 Task: Look for space in Kharmanli, Bulgaria from 2nd June, 2023 to 6th June, 2023 for 1 adult in price range Rs.10000 to Rs.13000. Place can be private room with 1  bedroom having 1 bed and 1 bathroom. Property type can be house, flat, guest house, hotel. Booking option can be shelf check-in. Required host language is English.
Action: Mouse moved to (695, 97)
Screenshot: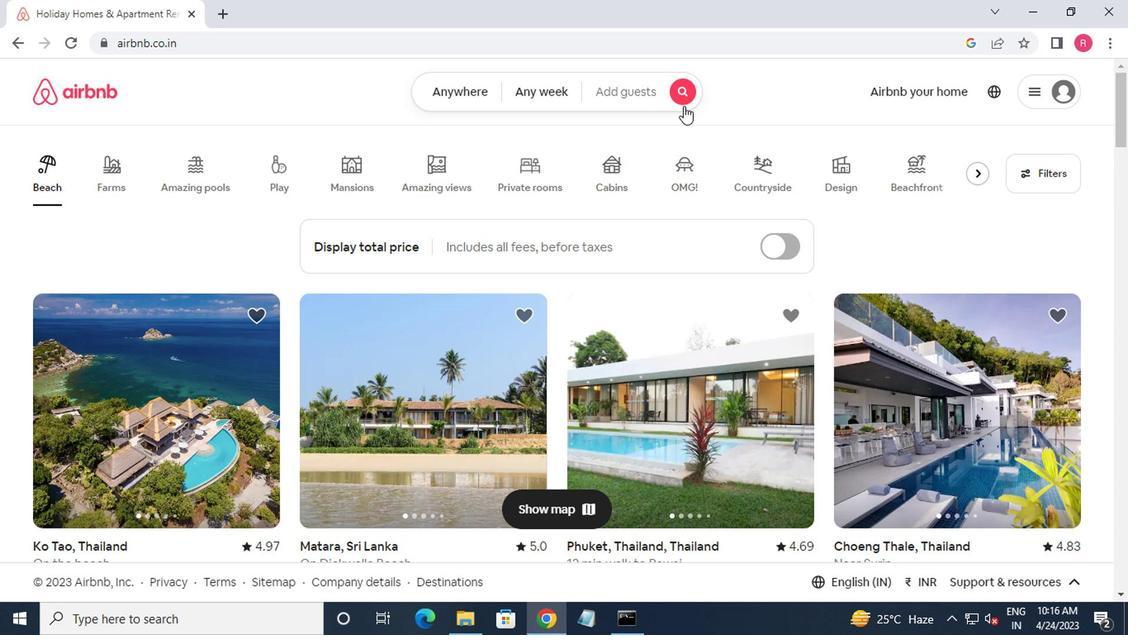 
Action: Mouse pressed left at (695, 97)
Screenshot: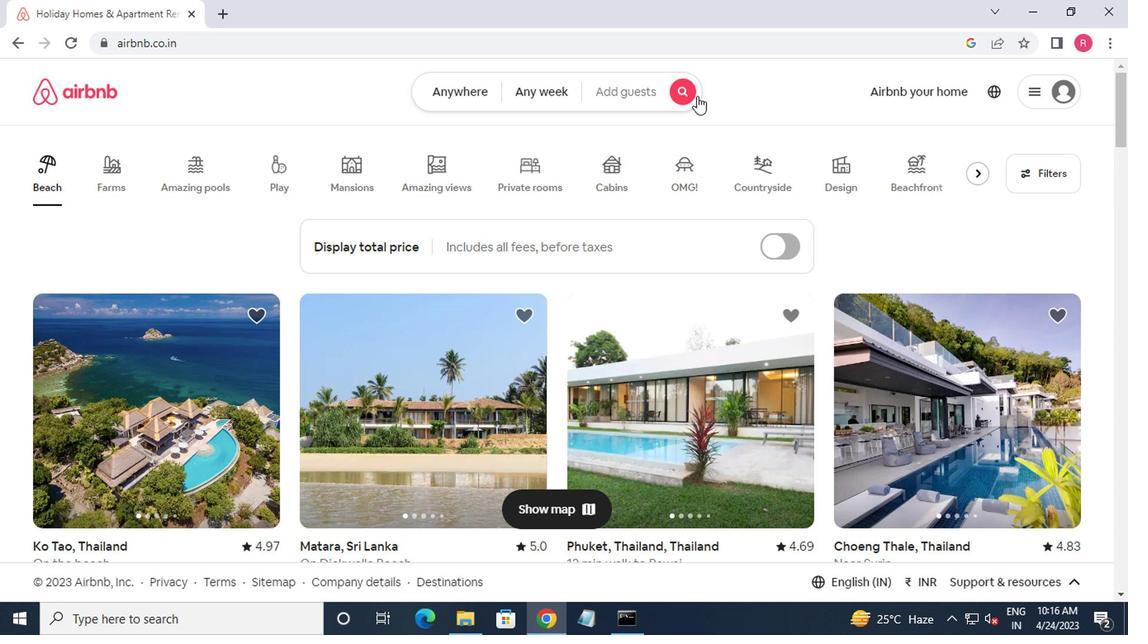 
Action: Mouse moved to (336, 172)
Screenshot: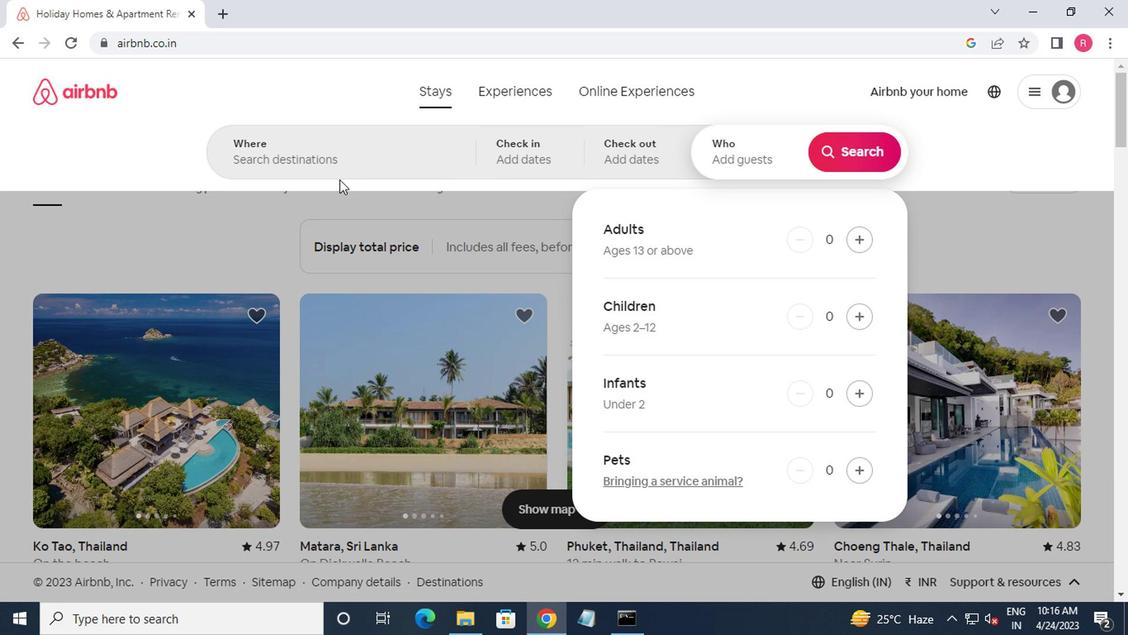 
Action: Mouse pressed left at (336, 172)
Screenshot: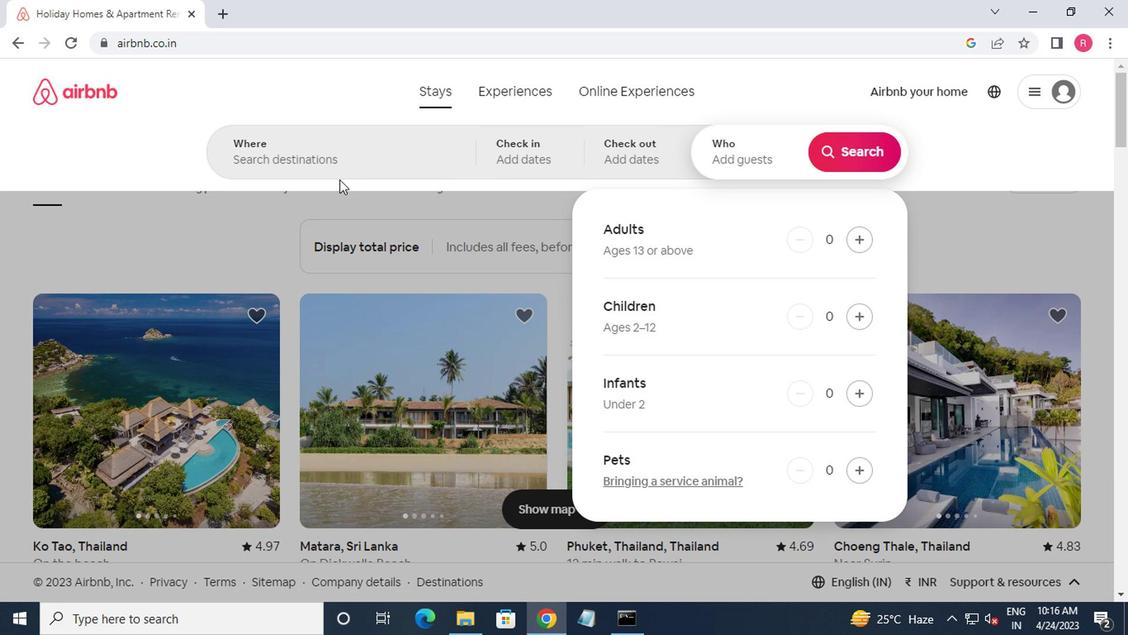 
Action: Mouse moved to (333, 174)
Screenshot: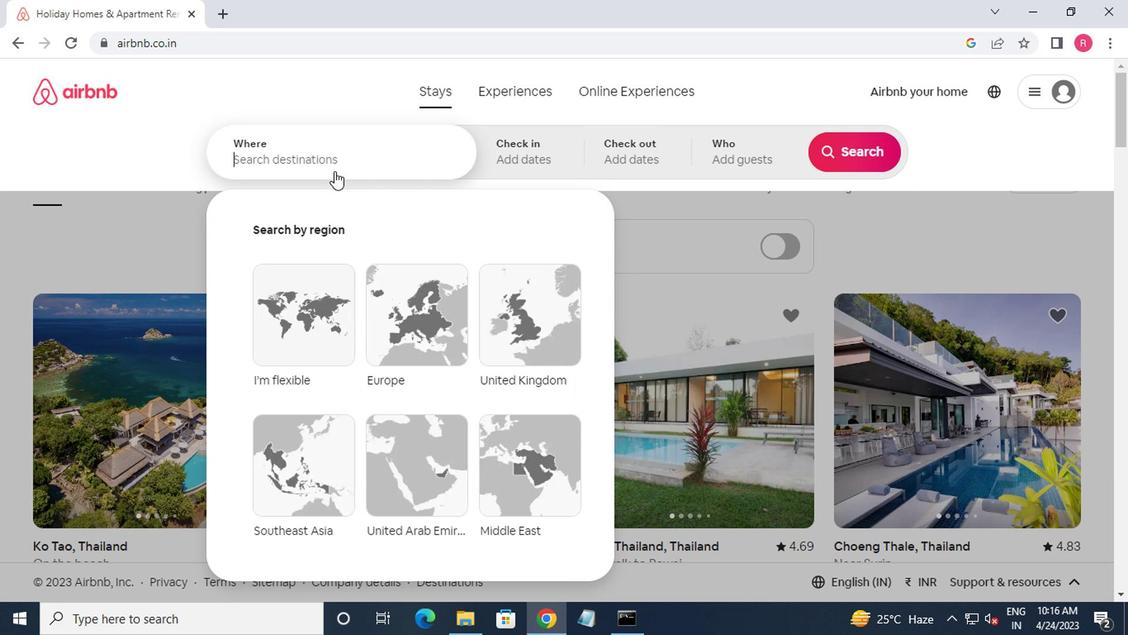 
Action: Key pressed kharmanli
Screenshot: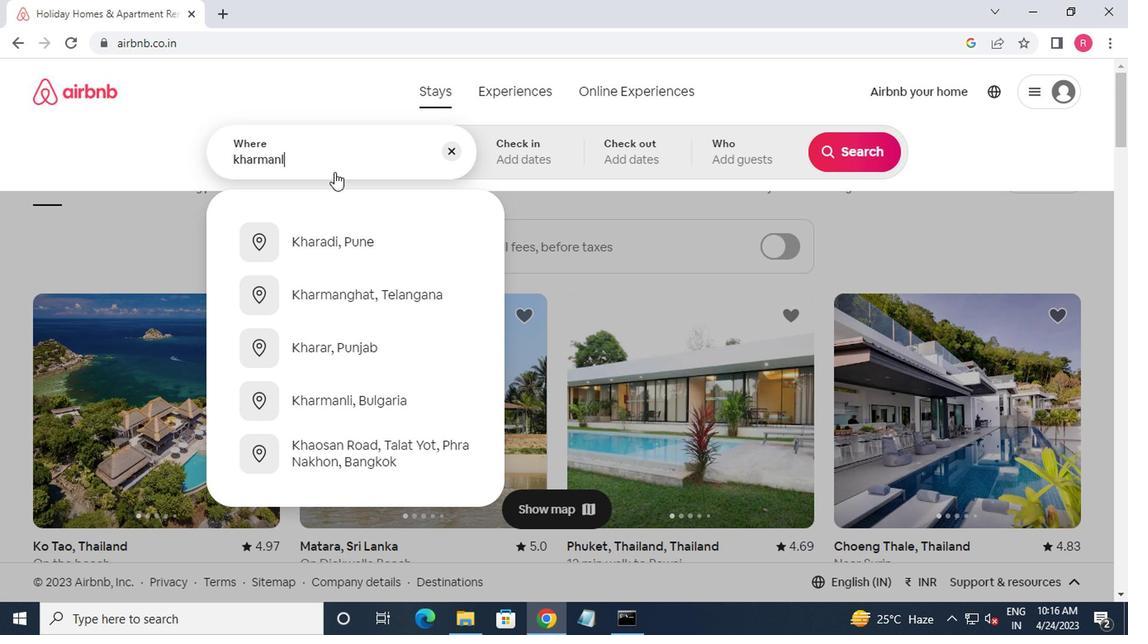 
Action: Mouse moved to (295, 308)
Screenshot: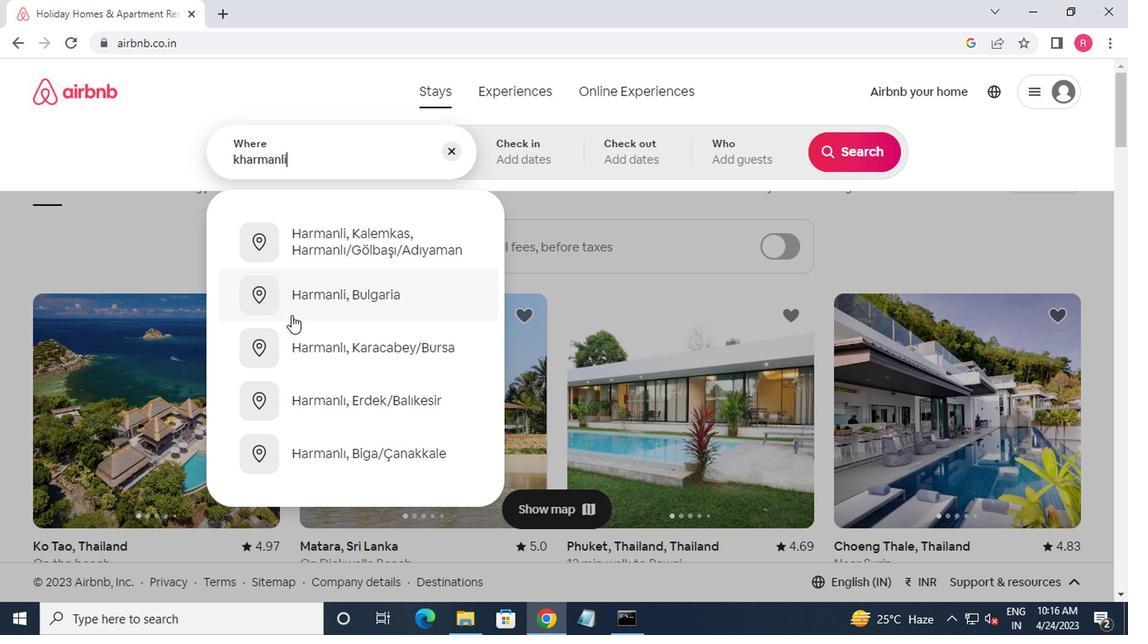 
Action: Mouse pressed left at (295, 308)
Screenshot: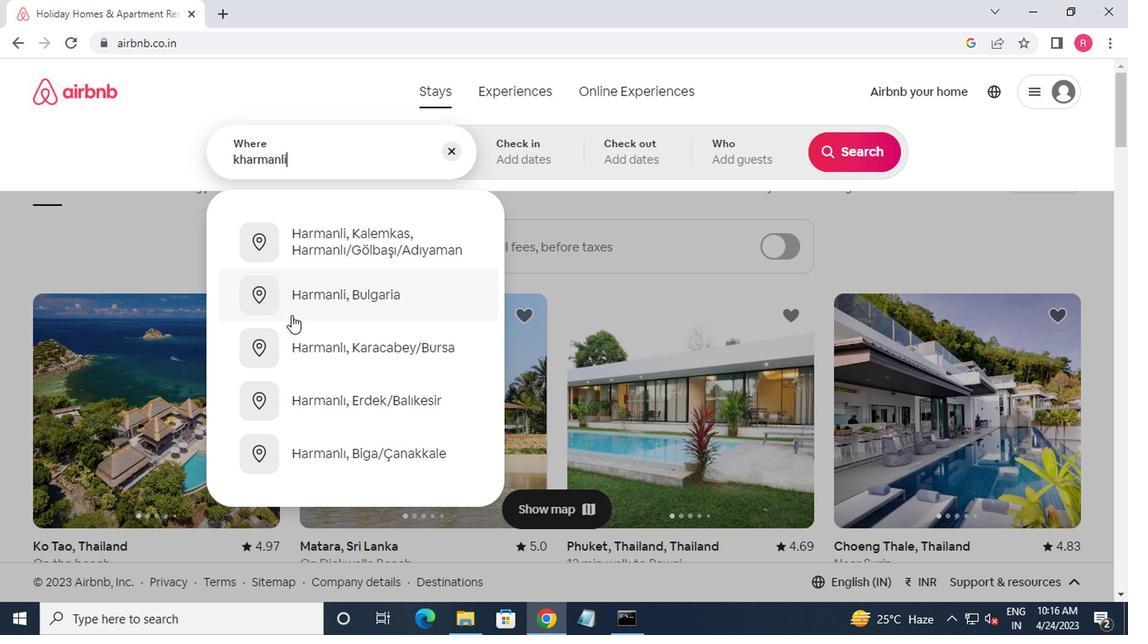 
Action: Mouse moved to (836, 281)
Screenshot: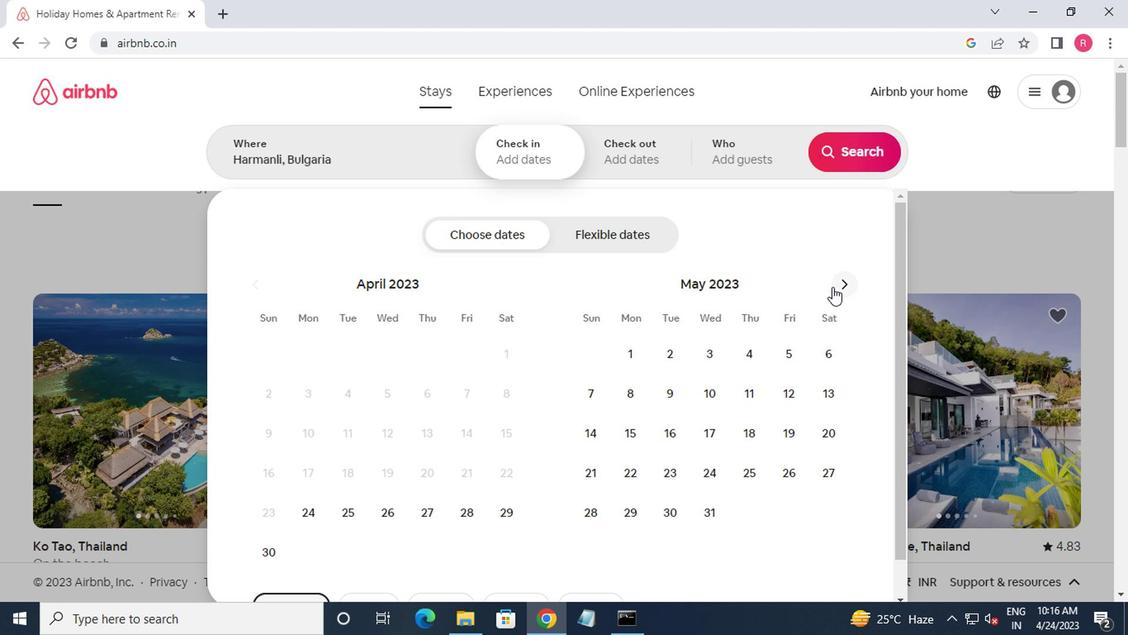 
Action: Mouse pressed left at (836, 281)
Screenshot: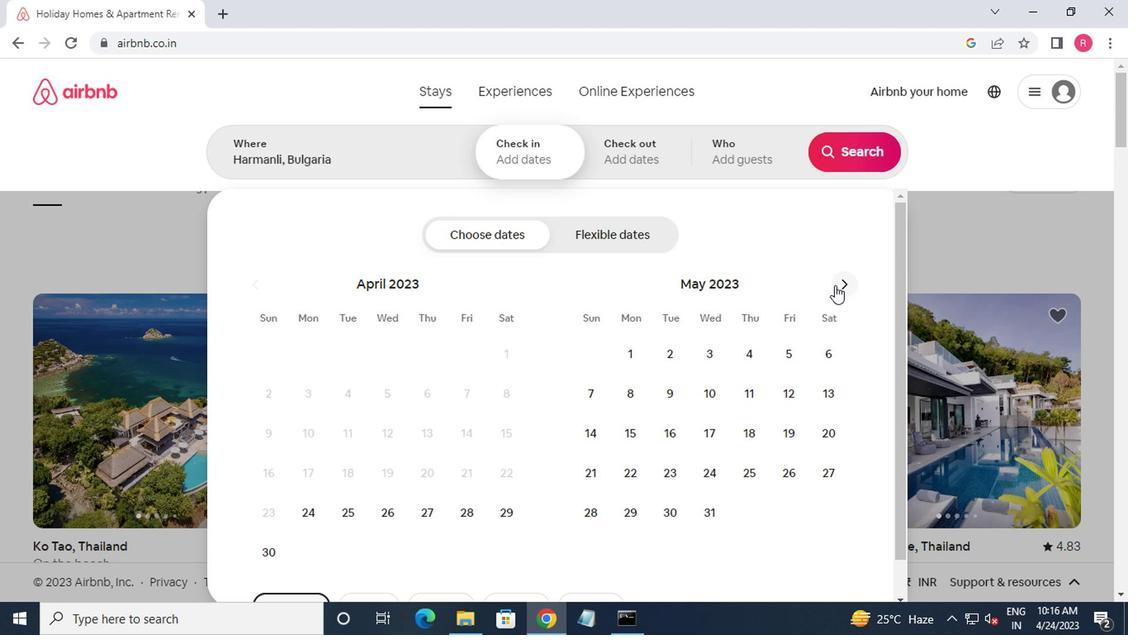 
Action: Mouse moved to (796, 345)
Screenshot: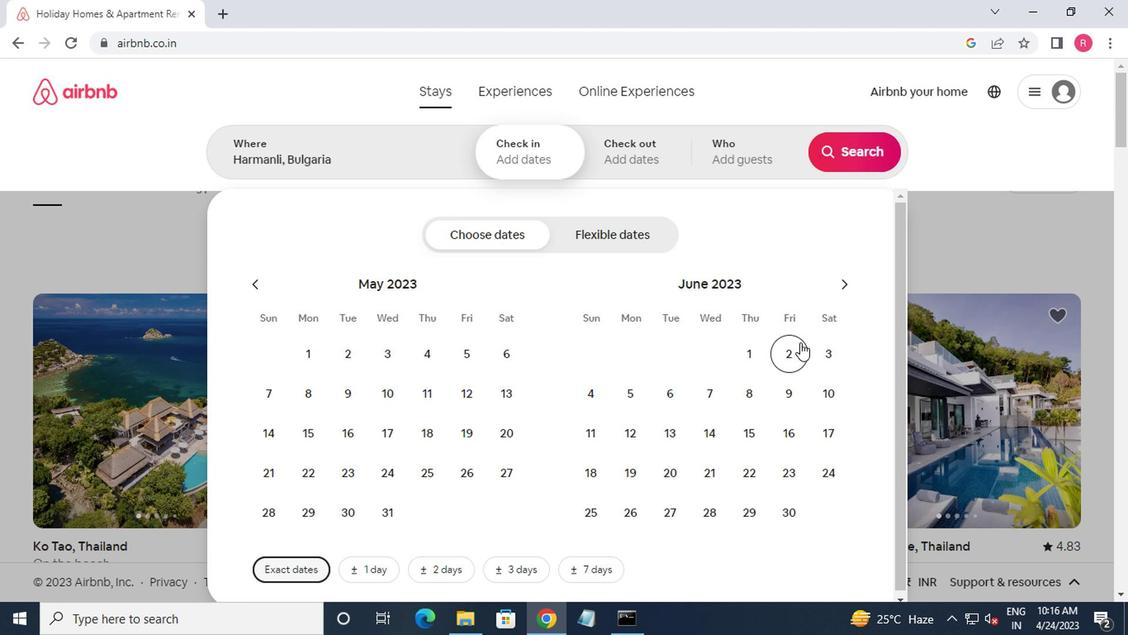 
Action: Mouse pressed left at (796, 345)
Screenshot: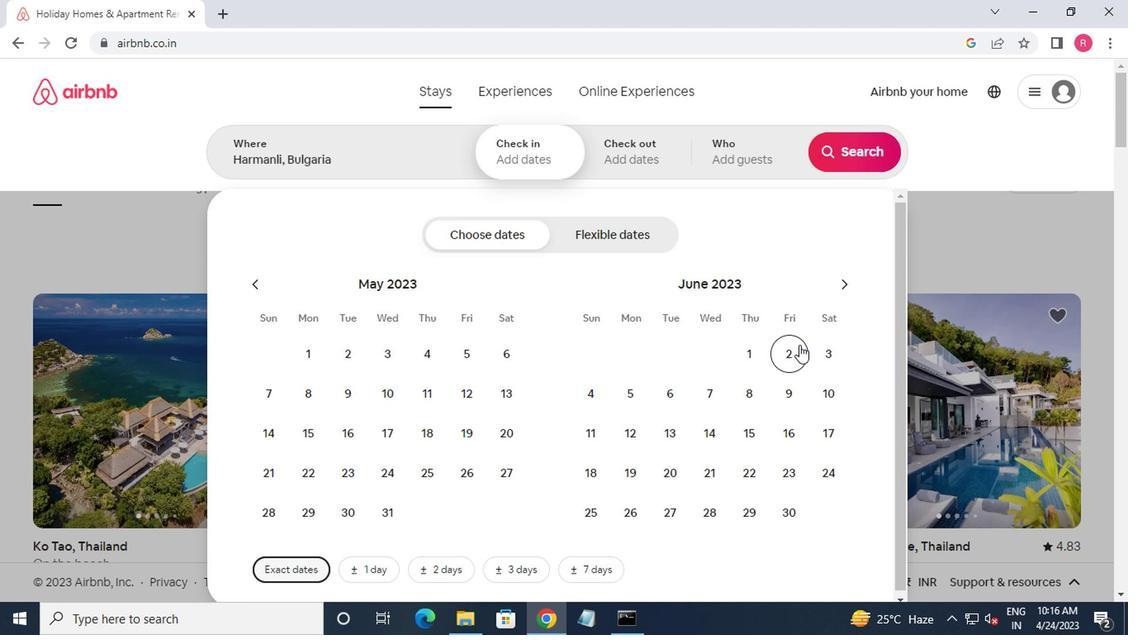 
Action: Mouse moved to (682, 395)
Screenshot: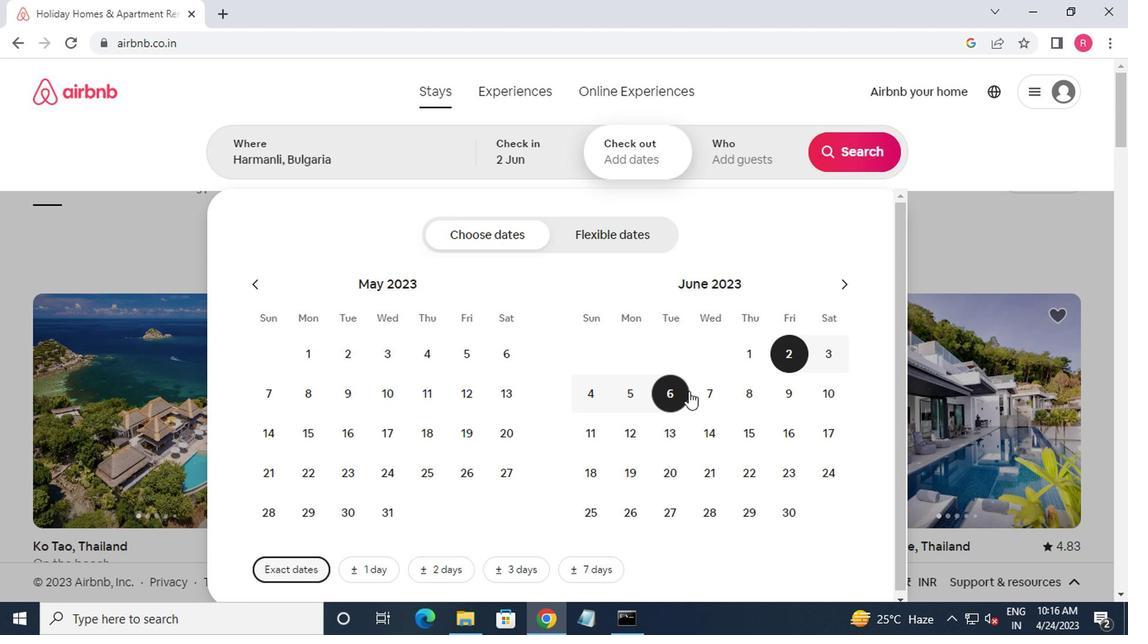 
Action: Mouse pressed left at (682, 395)
Screenshot: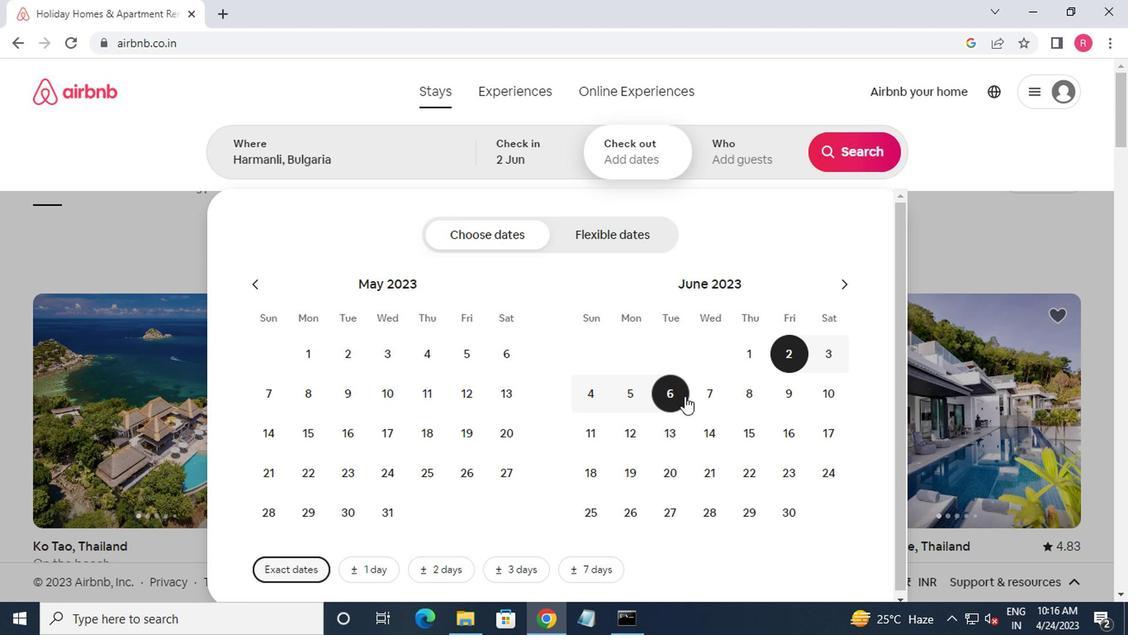
Action: Mouse moved to (709, 153)
Screenshot: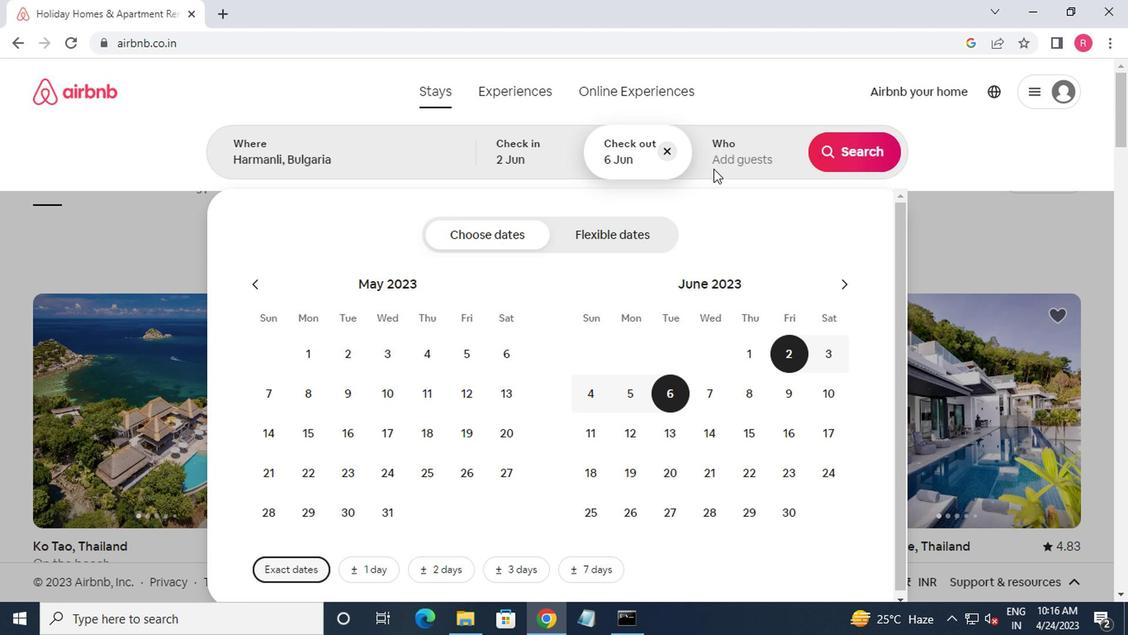 
Action: Mouse pressed left at (709, 153)
Screenshot: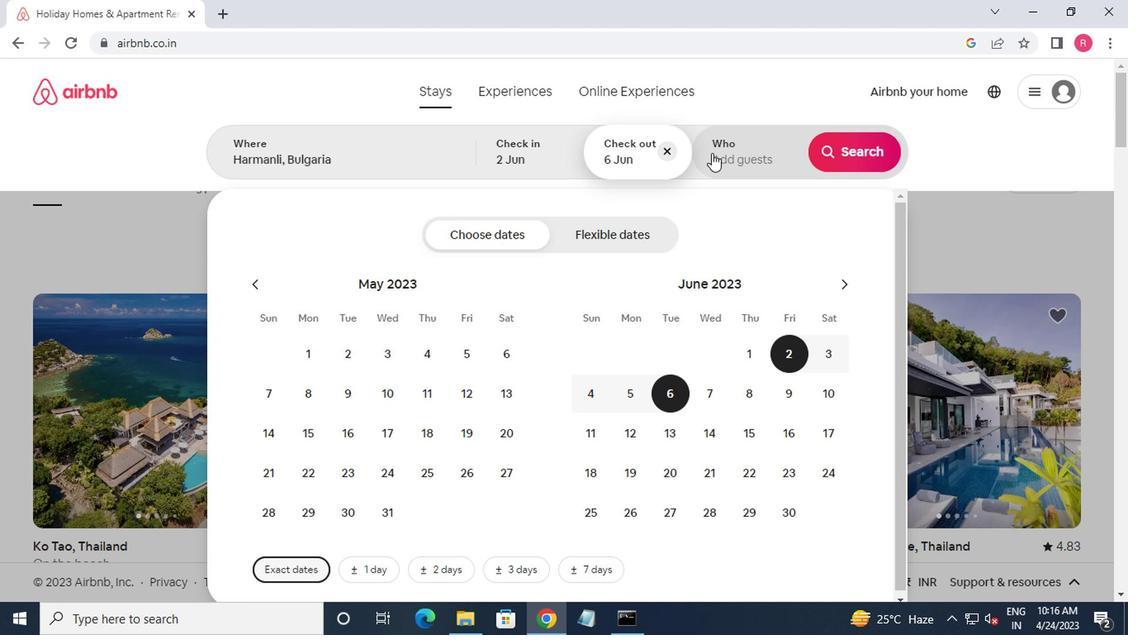 
Action: Mouse moved to (854, 249)
Screenshot: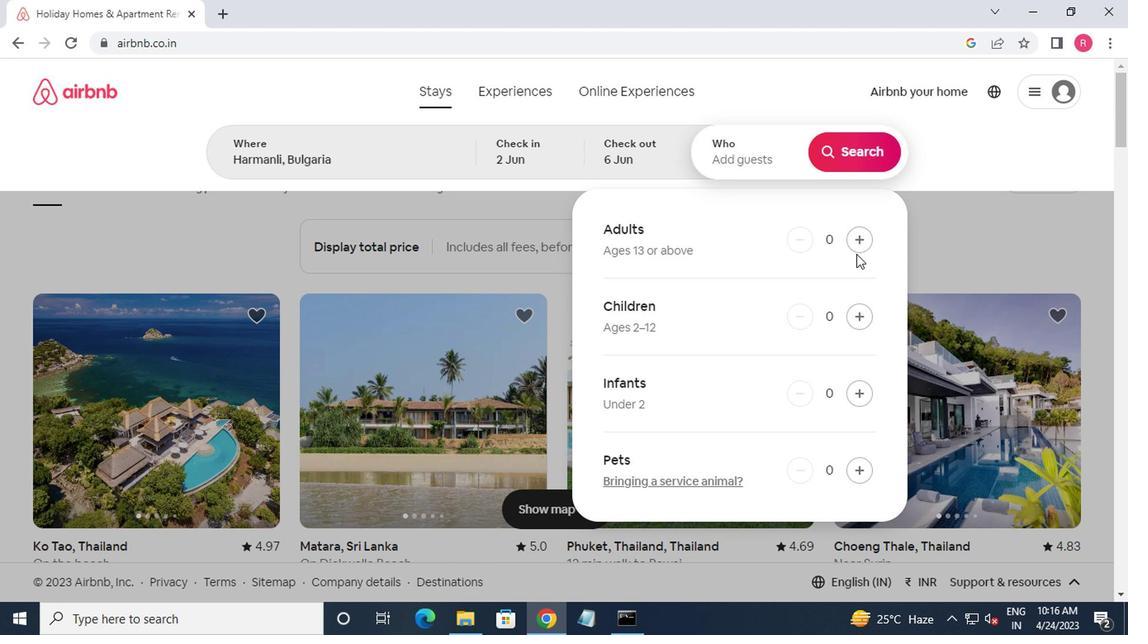 
Action: Mouse pressed left at (854, 249)
Screenshot: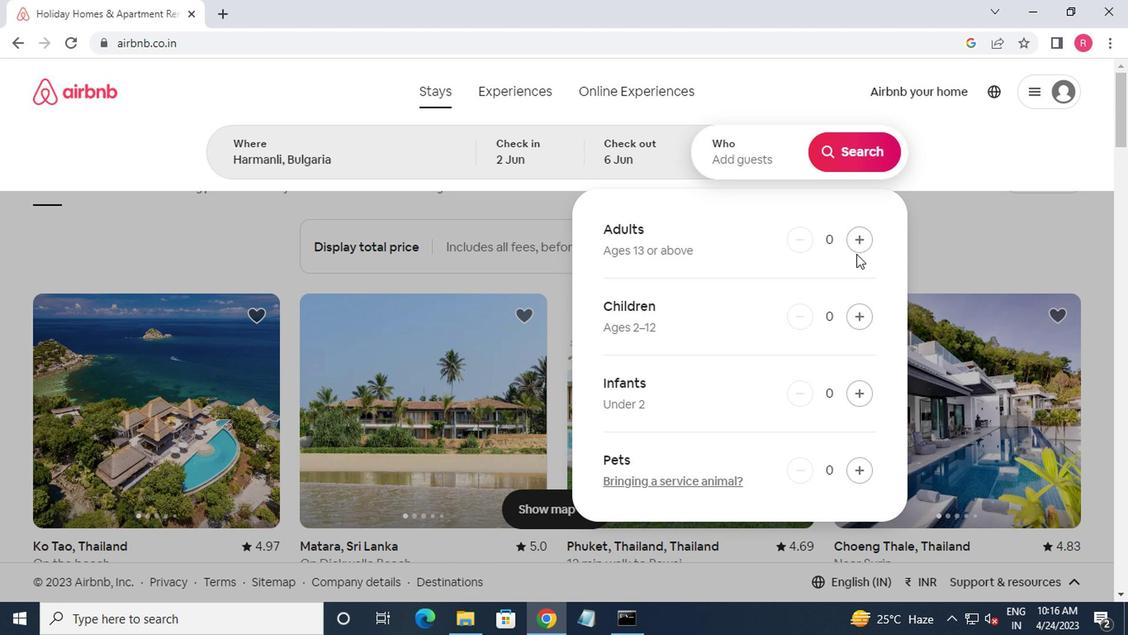 
Action: Mouse moved to (837, 163)
Screenshot: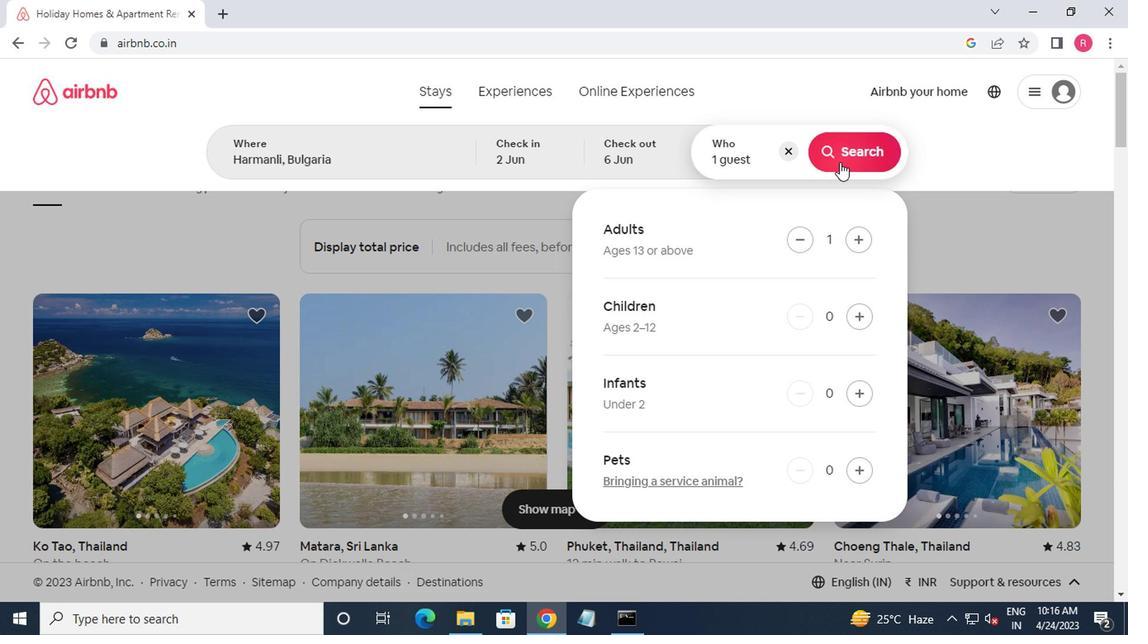 
Action: Mouse pressed left at (837, 163)
Screenshot: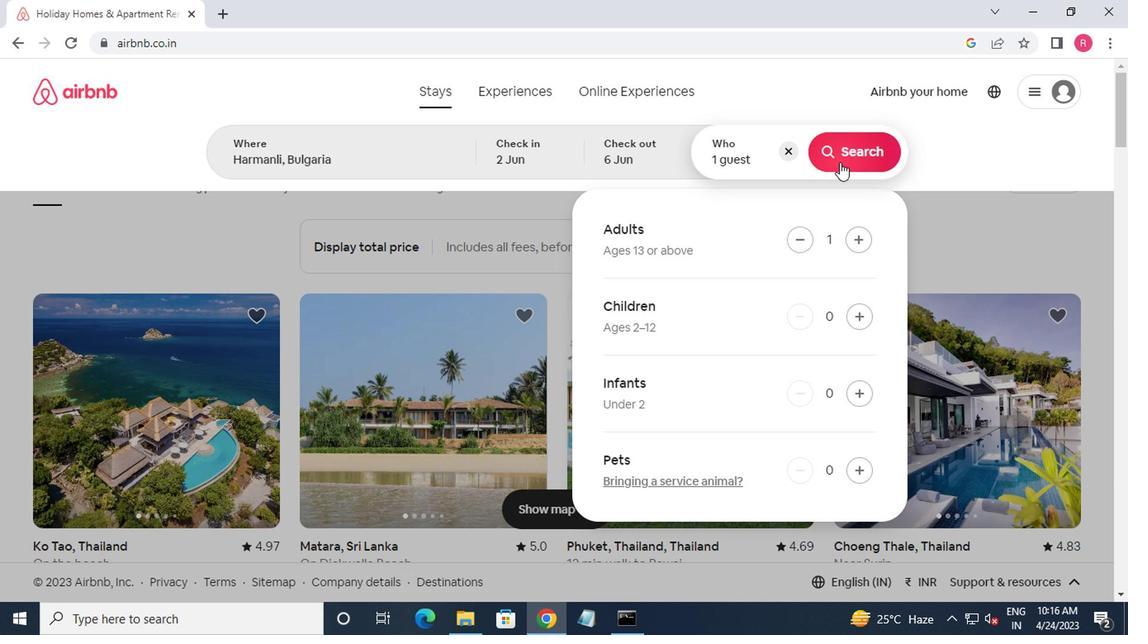 
Action: Mouse moved to (1036, 163)
Screenshot: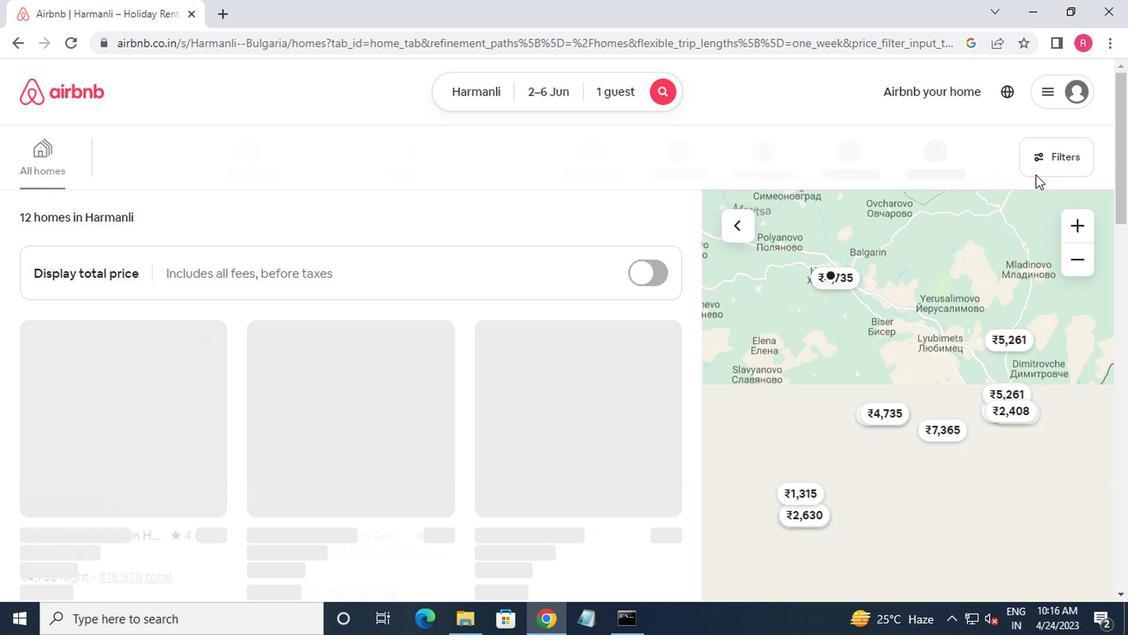 
Action: Mouse pressed left at (1036, 163)
Screenshot: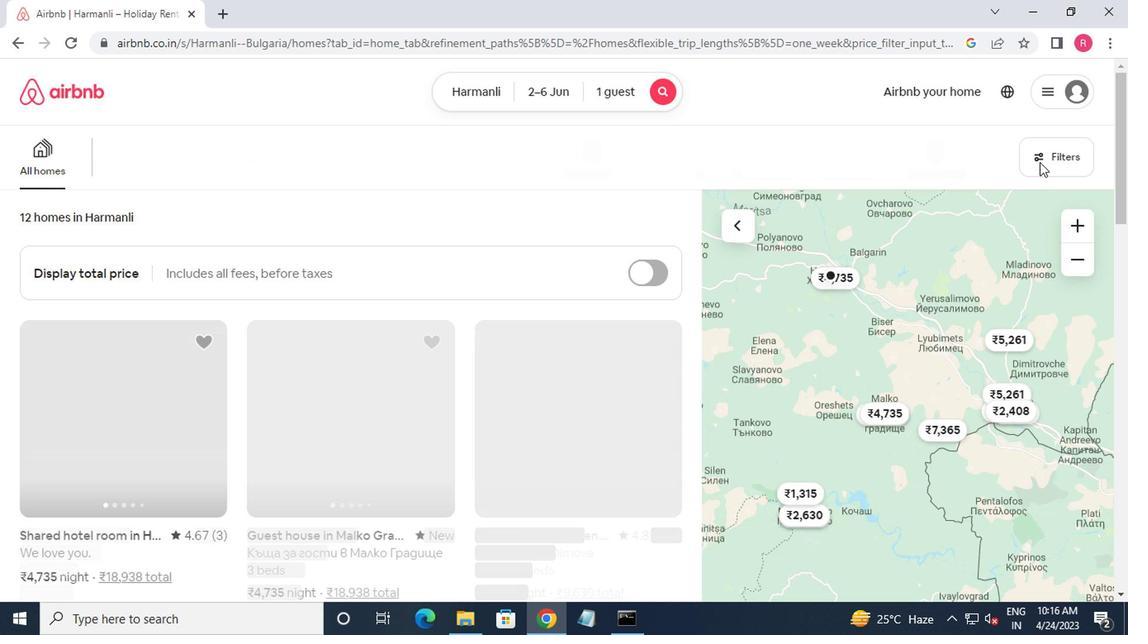 
Action: Mouse moved to (458, 368)
Screenshot: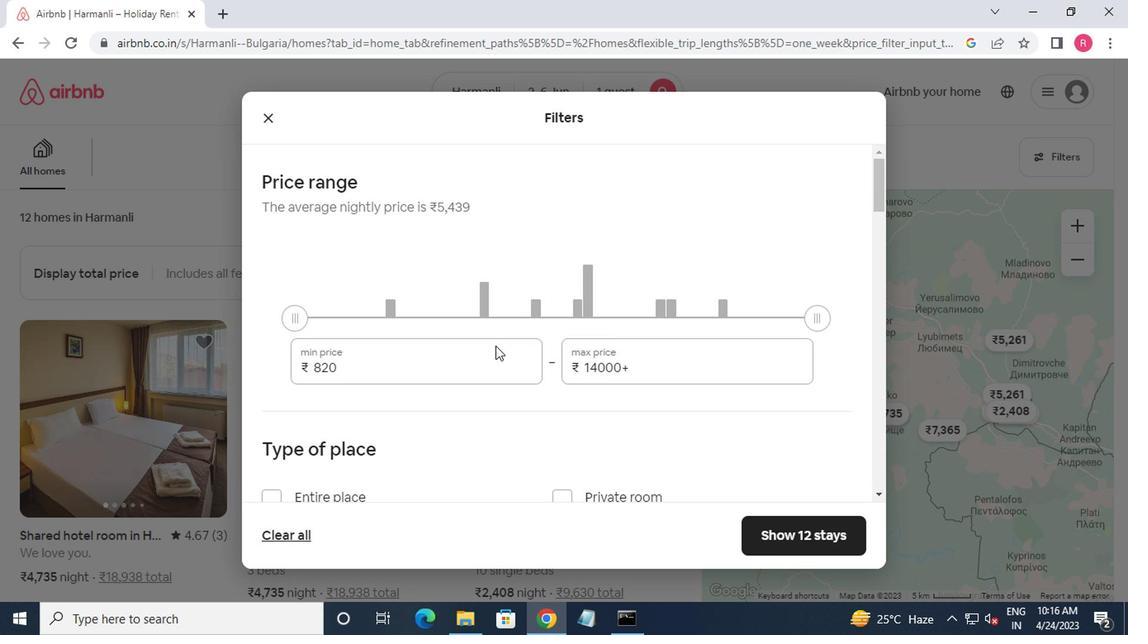 
Action: Mouse pressed left at (458, 368)
Screenshot: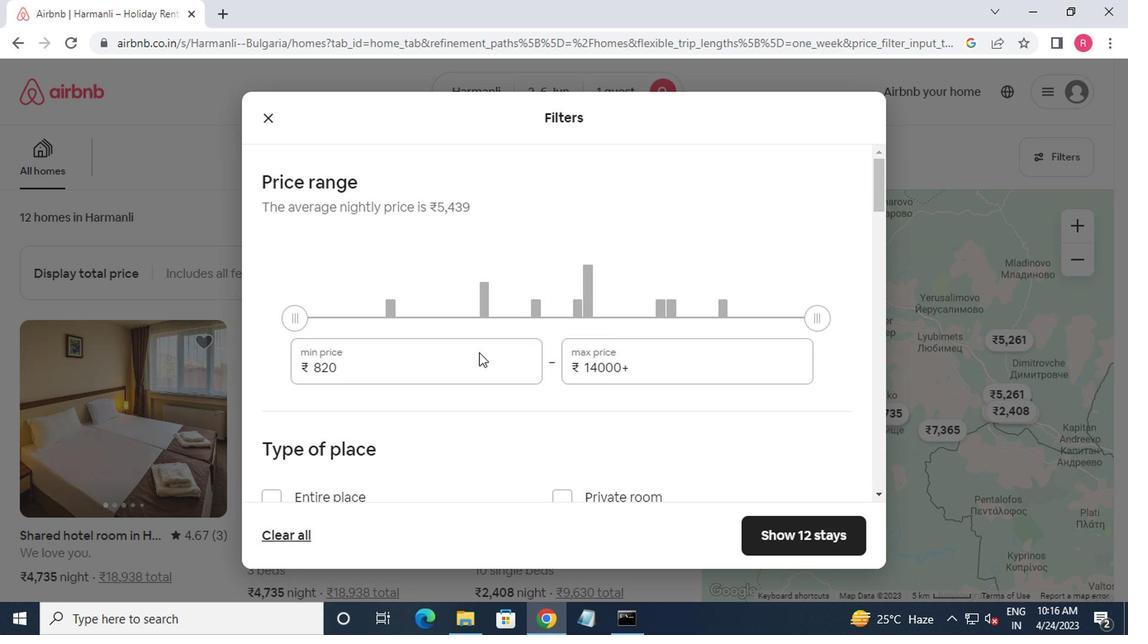 
Action: Mouse moved to (416, 399)
Screenshot: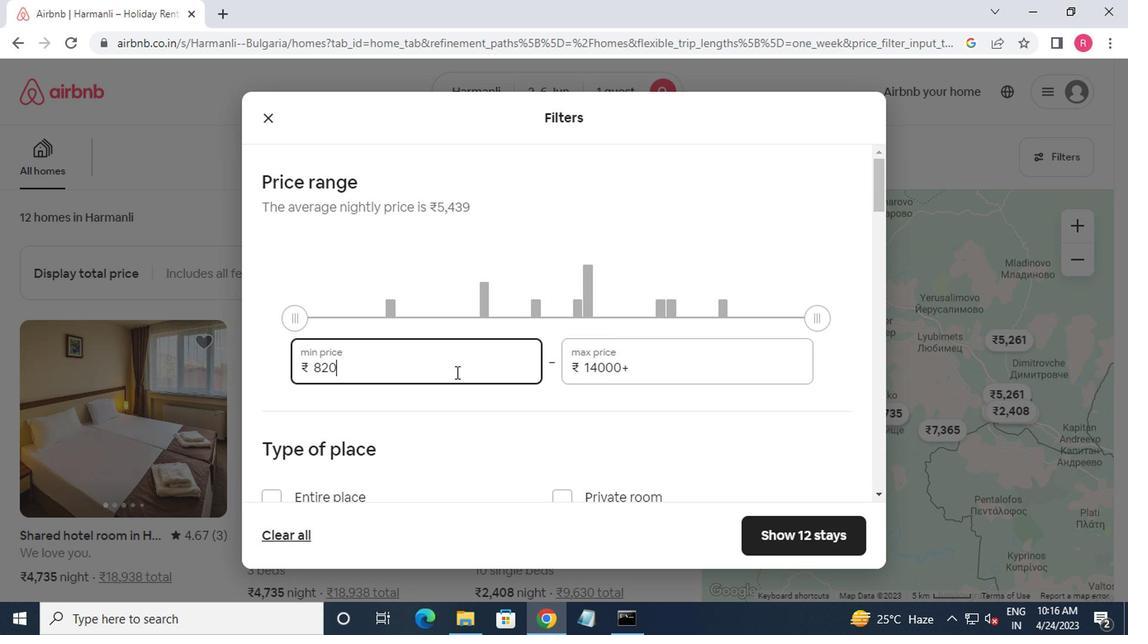 
Action: Key pressed <Key.backspace><Key.backspace><Key.backspace><Key.backspace><Key.backspace><Key.backspace><Key.backspace><Key.backspace><Key.backspace><Key.backspace><Key.backspace><Key.backspace><Key.backspace><Key.backspace>10000<Key.tab>13000
Screenshot: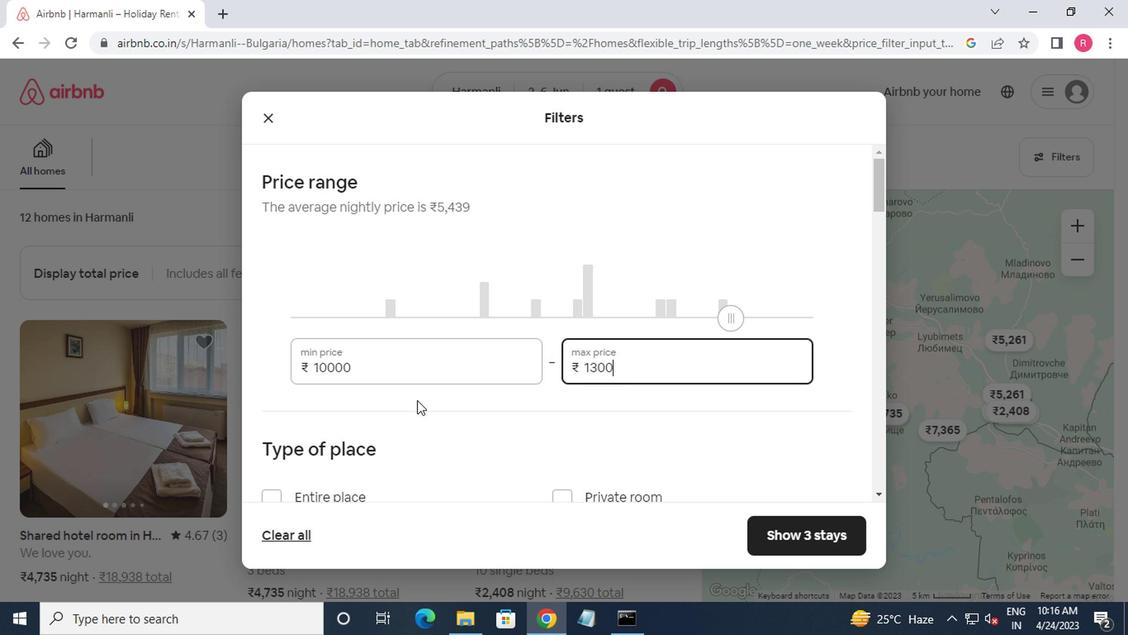 
Action: Mouse moved to (414, 439)
Screenshot: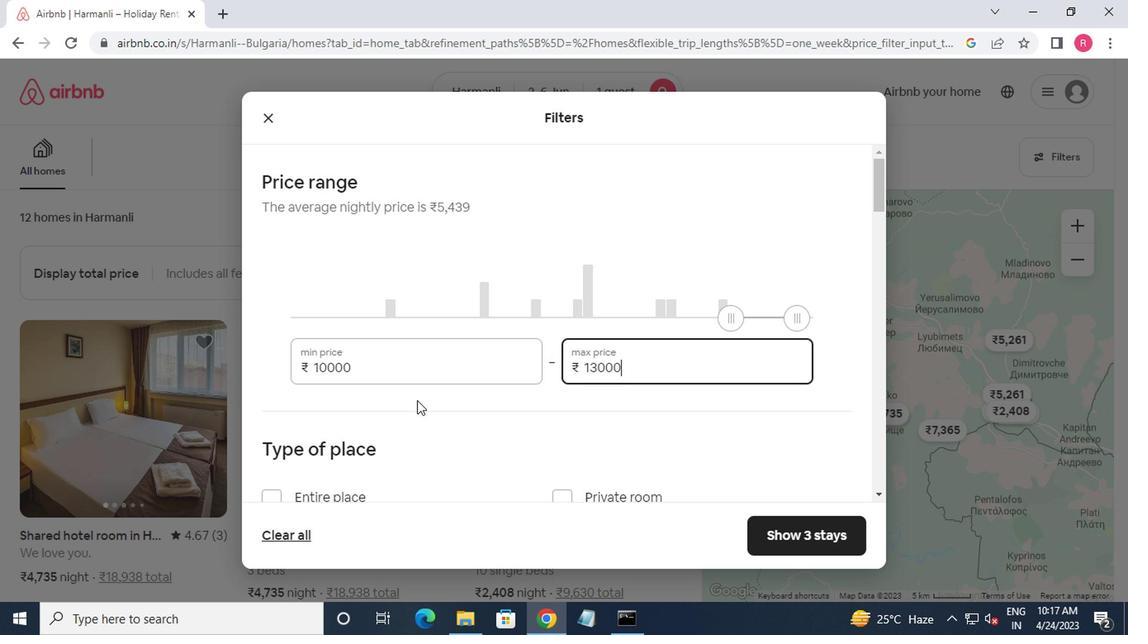 
Action: Mouse scrolled (414, 439) with delta (0, 0)
Screenshot: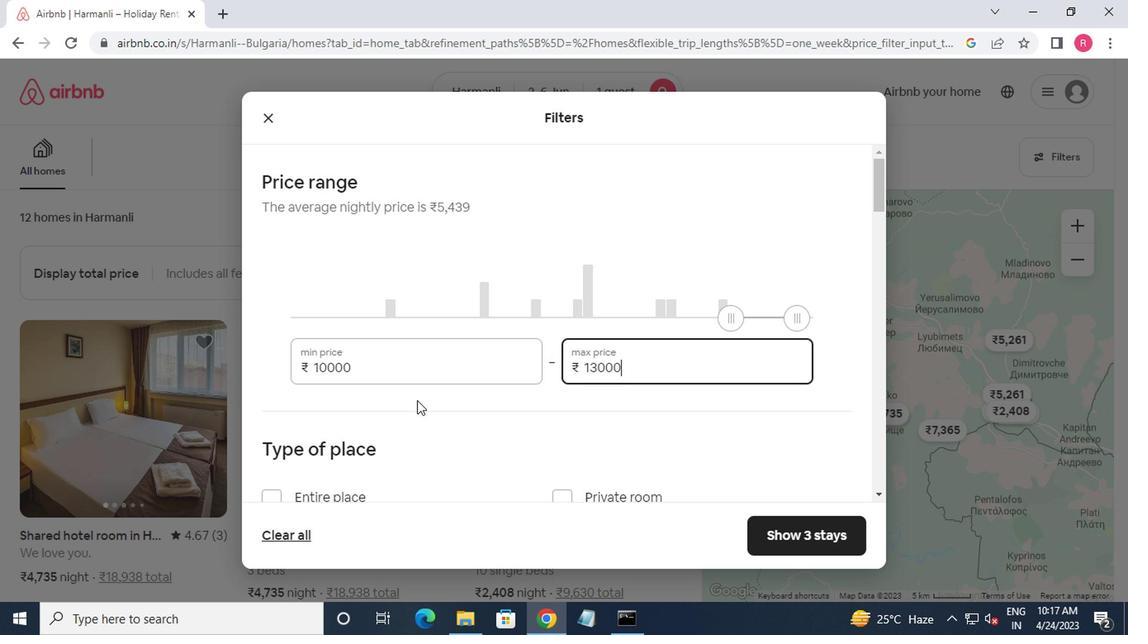 
Action: Mouse moved to (401, 435)
Screenshot: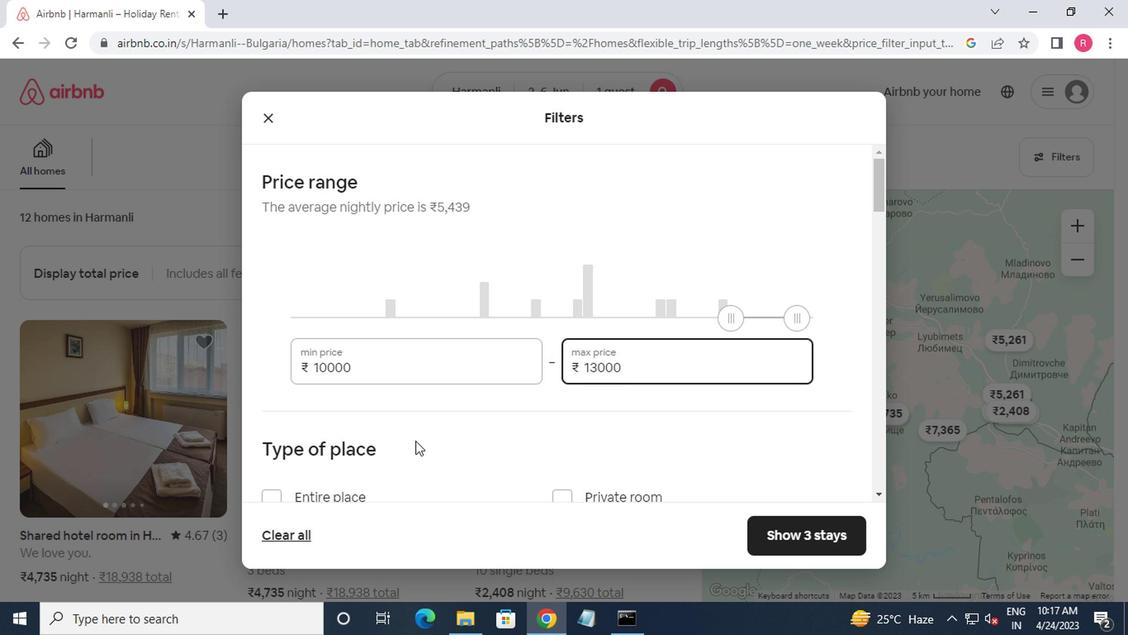 
Action: Mouse scrolled (401, 433) with delta (0, -1)
Screenshot: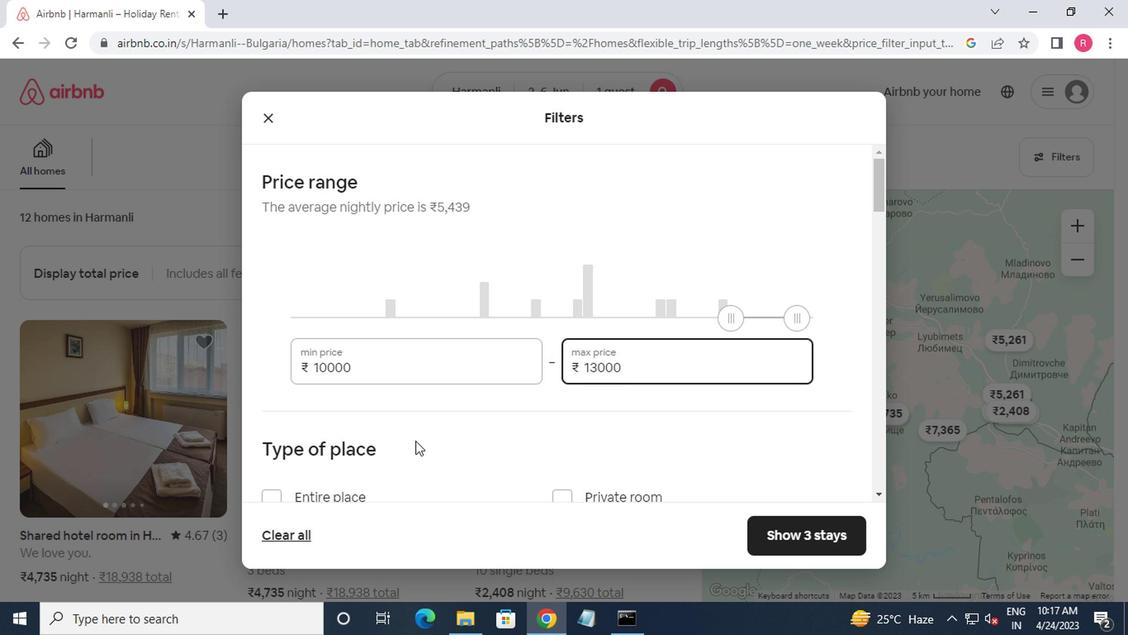 
Action: Mouse moved to (563, 331)
Screenshot: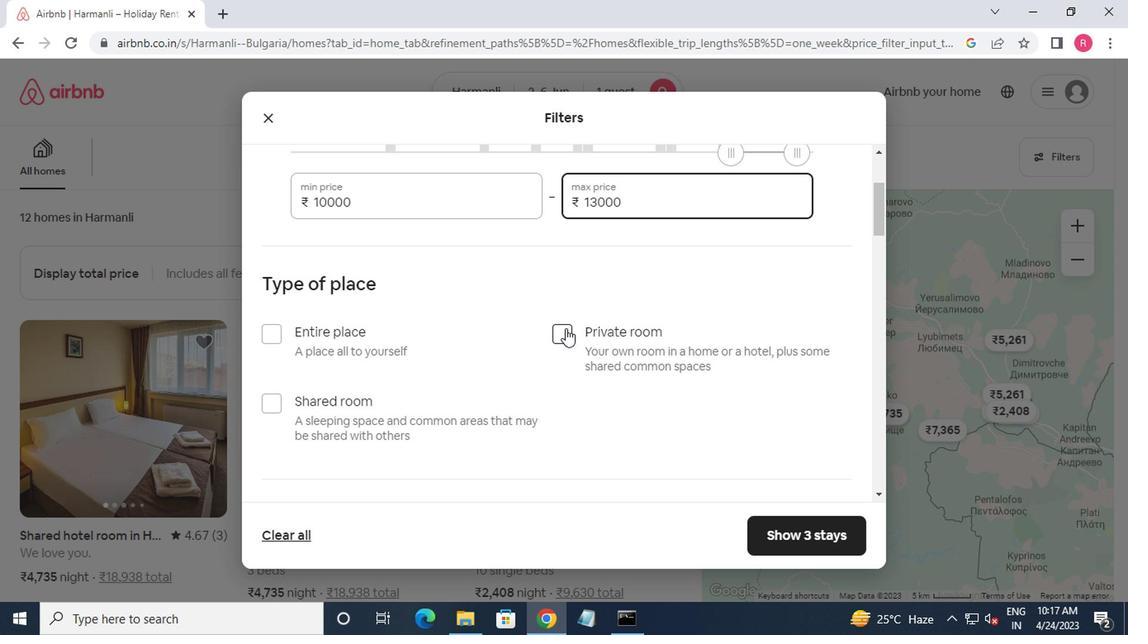 
Action: Mouse pressed left at (563, 331)
Screenshot: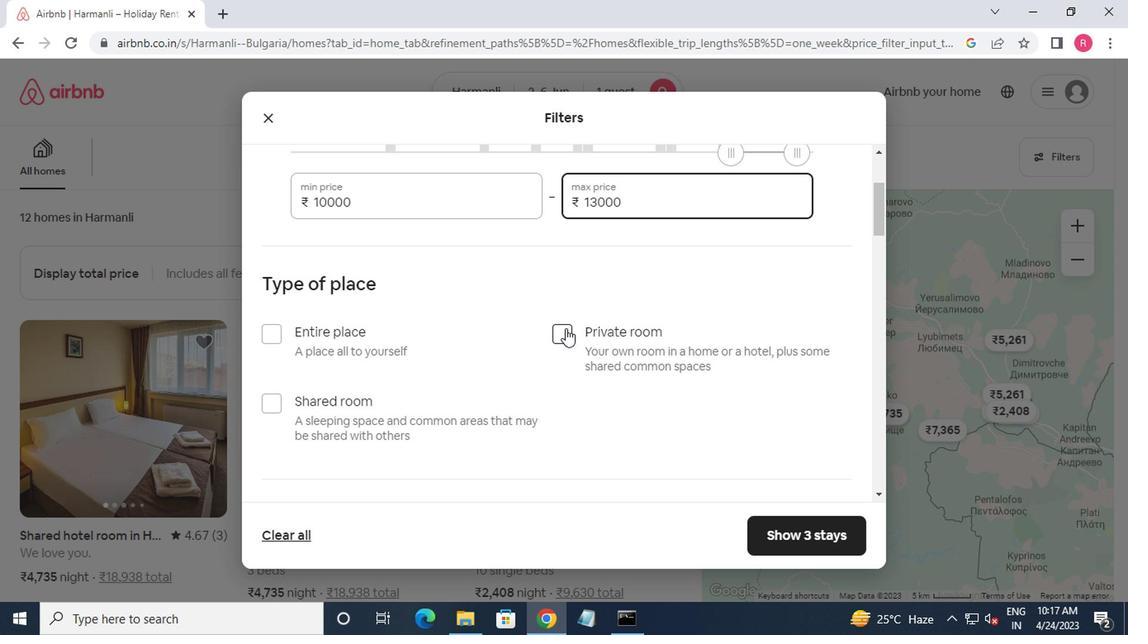 
Action: Mouse scrolled (563, 331) with delta (0, 0)
Screenshot: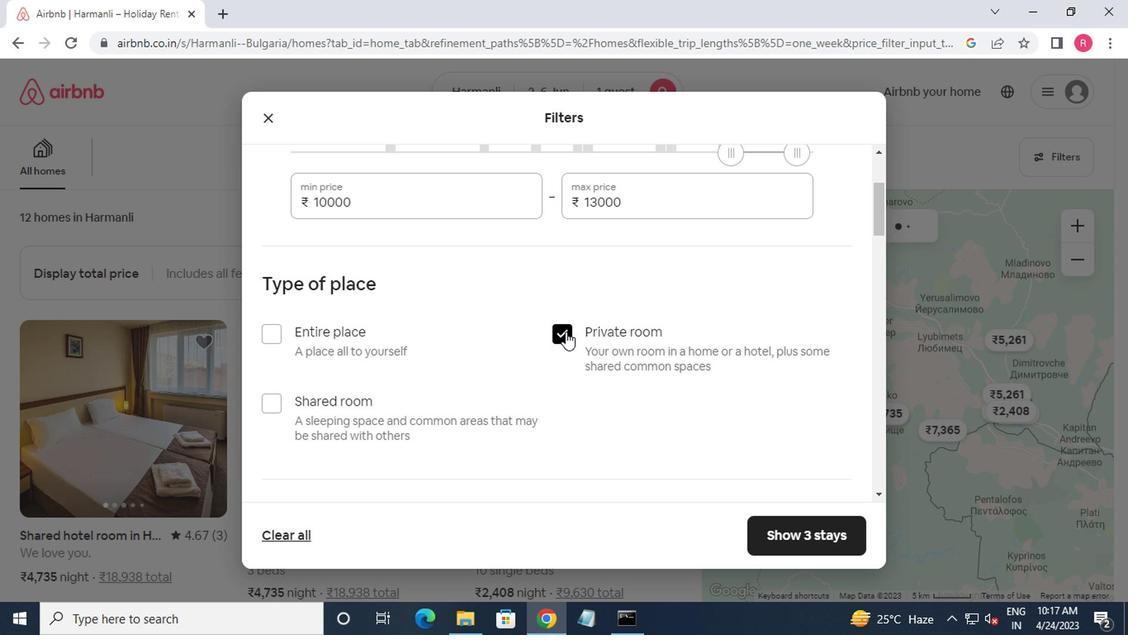 
Action: Mouse moved to (563, 337)
Screenshot: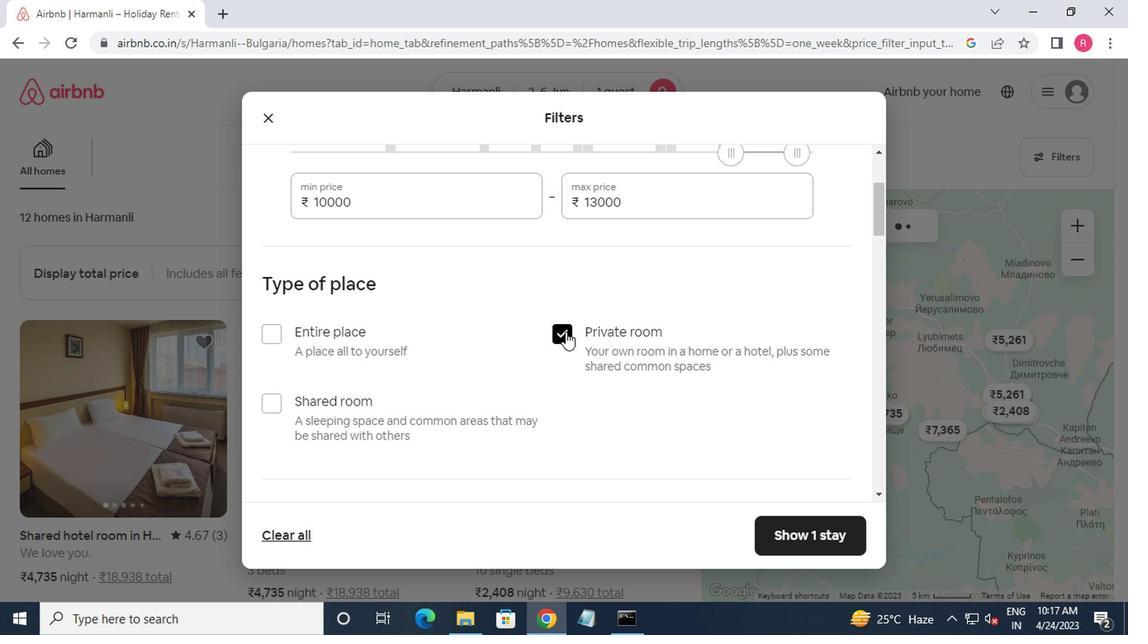 
Action: Mouse scrolled (563, 336) with delta (0, 0)
Screenshot: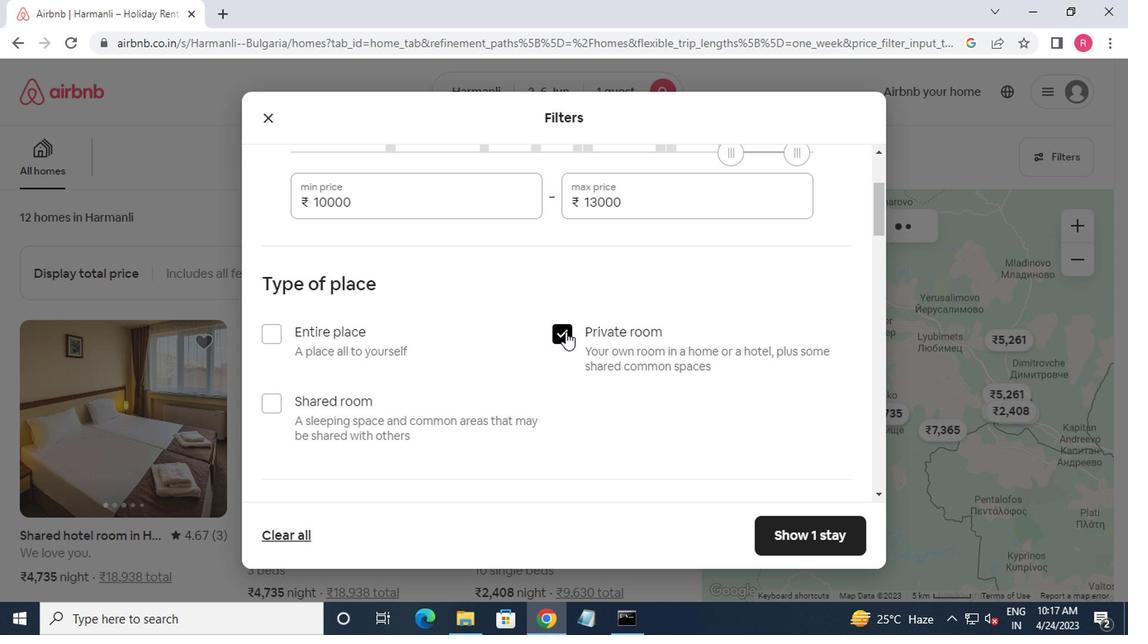 
Action: Mouse moved to (362, 436)
Screenshot: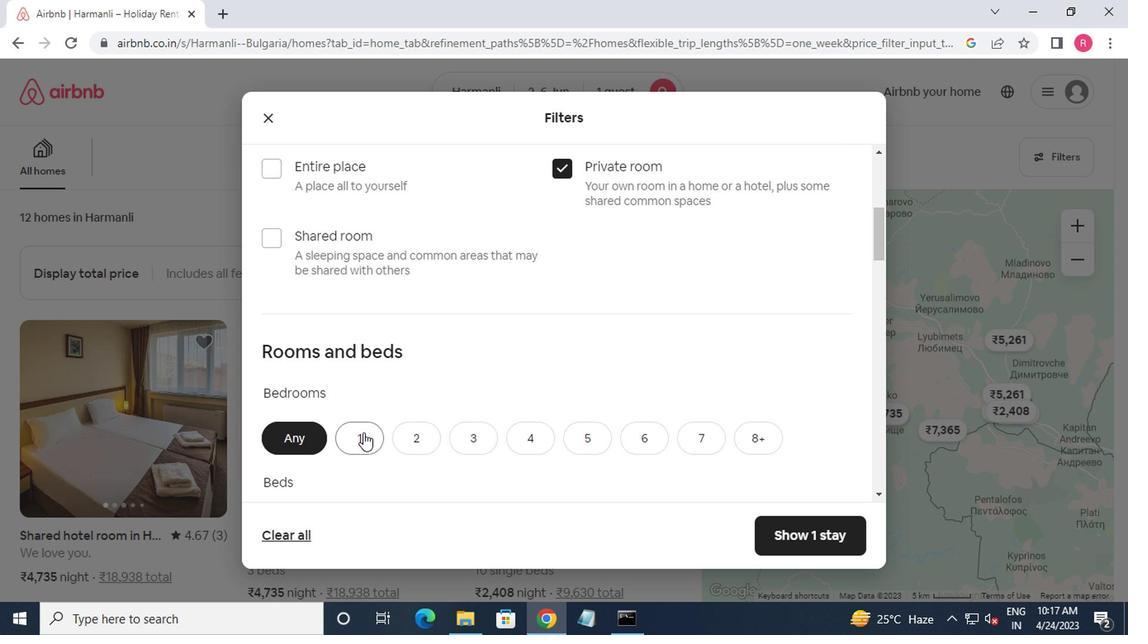 
Action: Mouse pressed left at (362, 436)
Screenshot: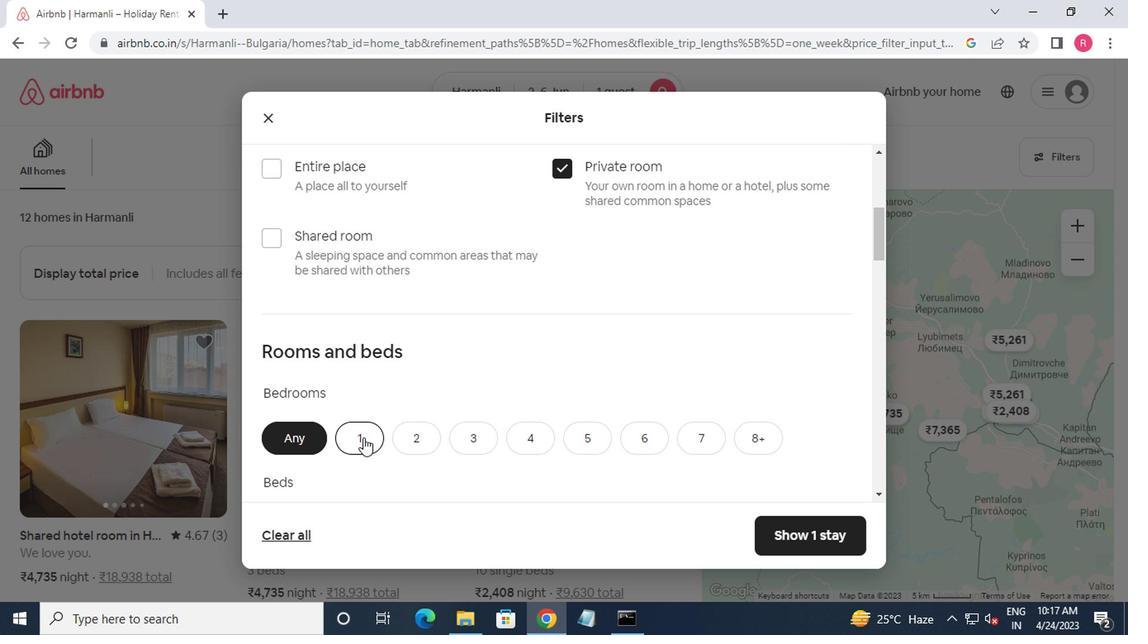 
Action: Mouse moved to (355, 464)
Screenshot: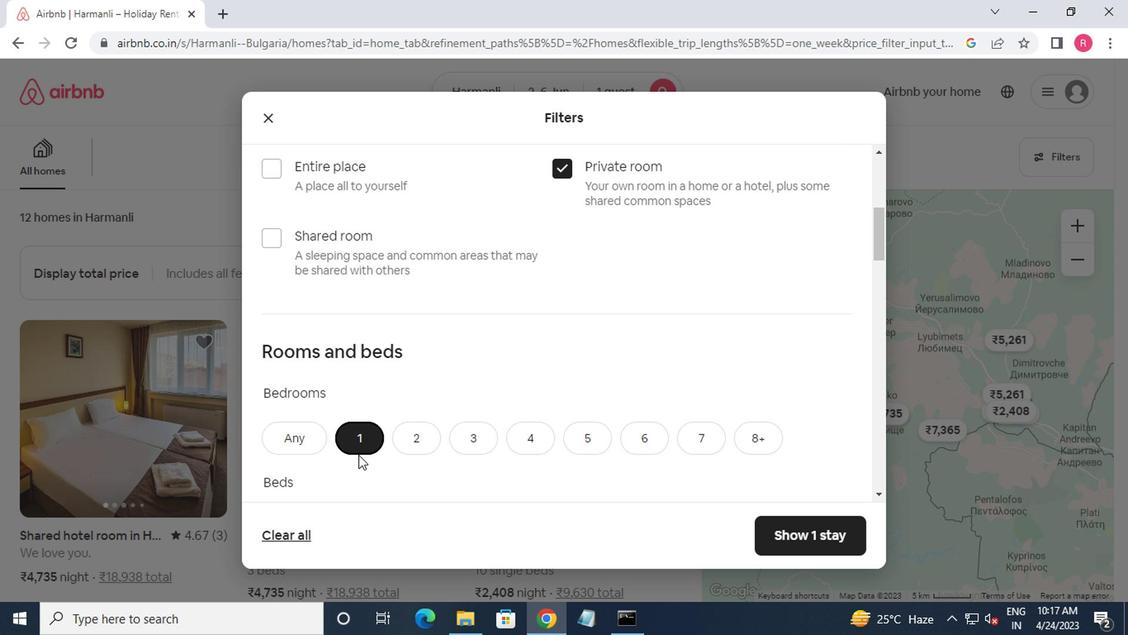 
Action: Mouse scrolled (355, 463) with delta (0, 0)
Screenshot: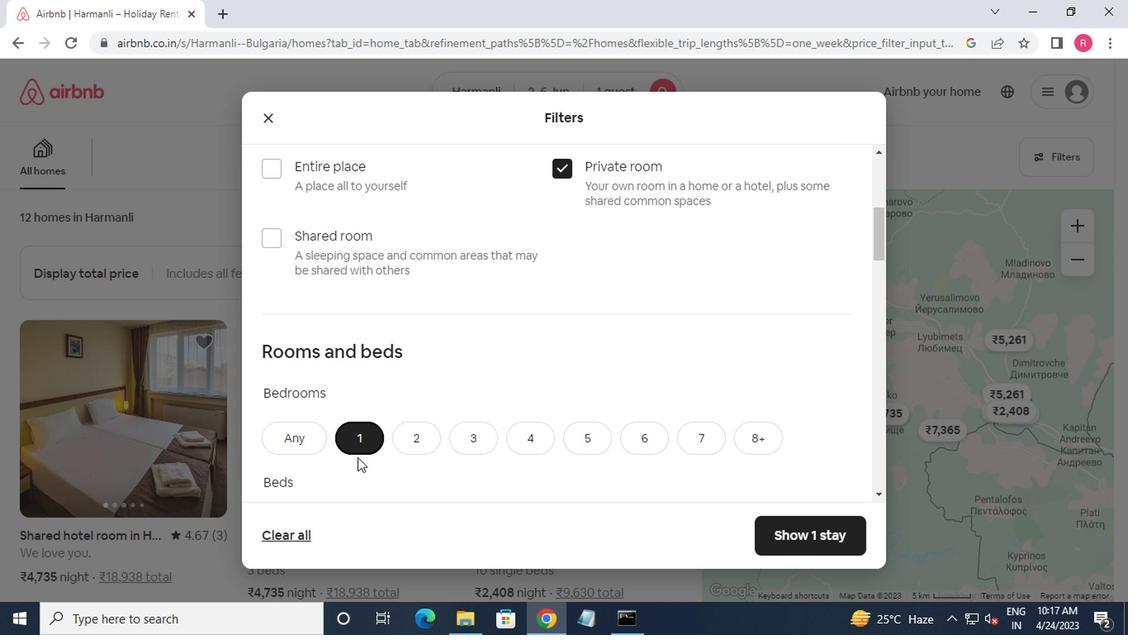 
Action: Mouse moved to (355, 465)
Screenshot: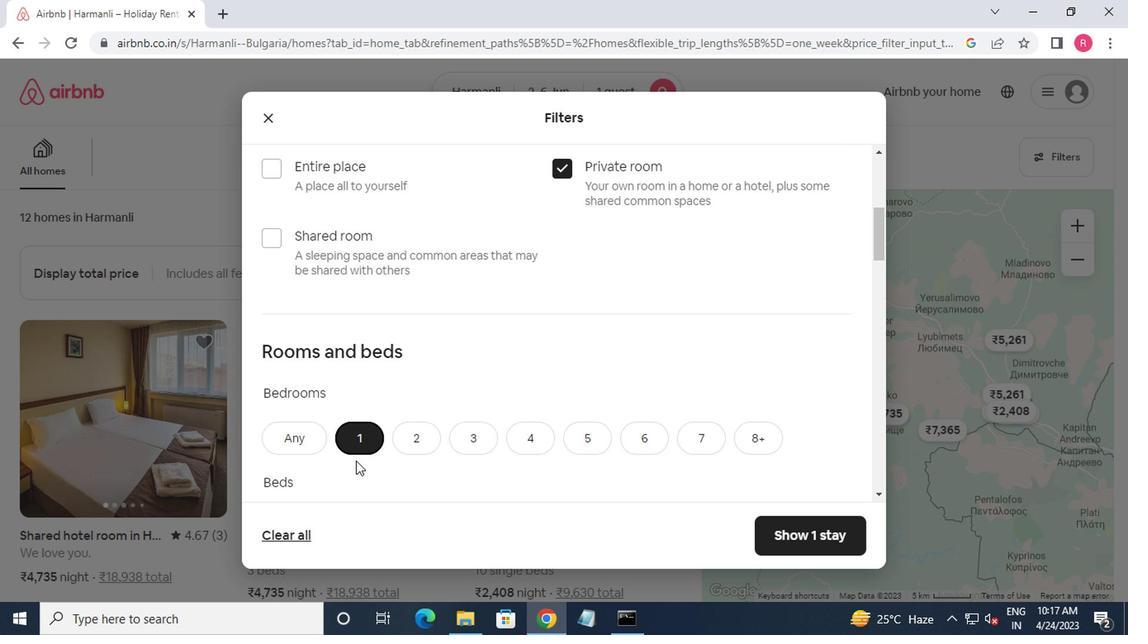 
Action: Mouse scrolled (355, 464) with delta (0, 0)
Screenshot: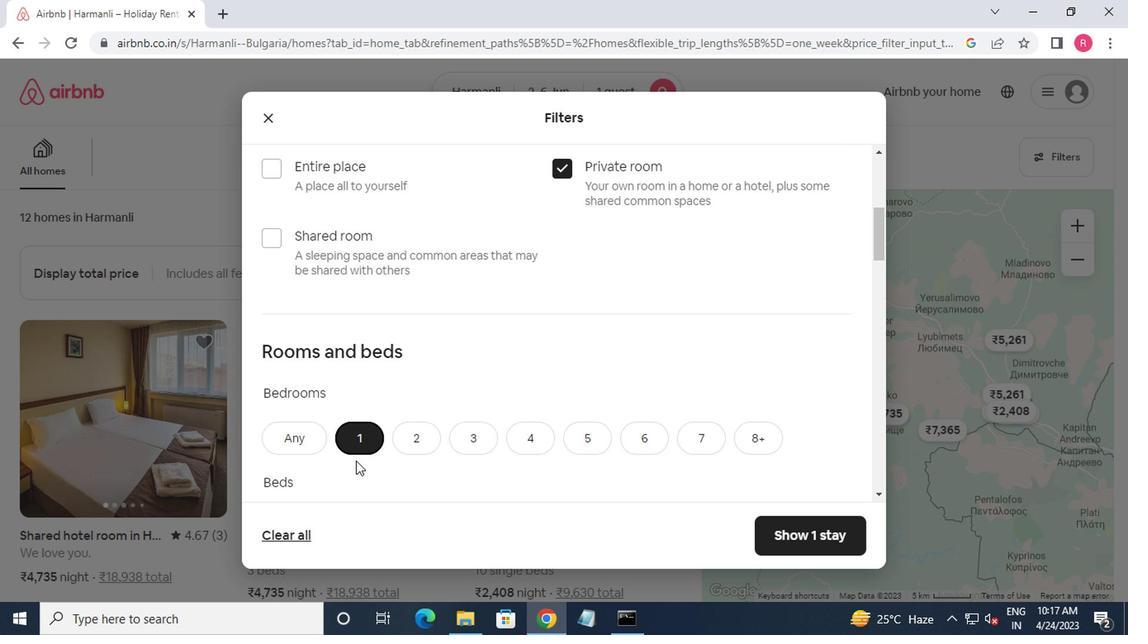 
Action: Mouse moved to (359, 351)
Screenshot: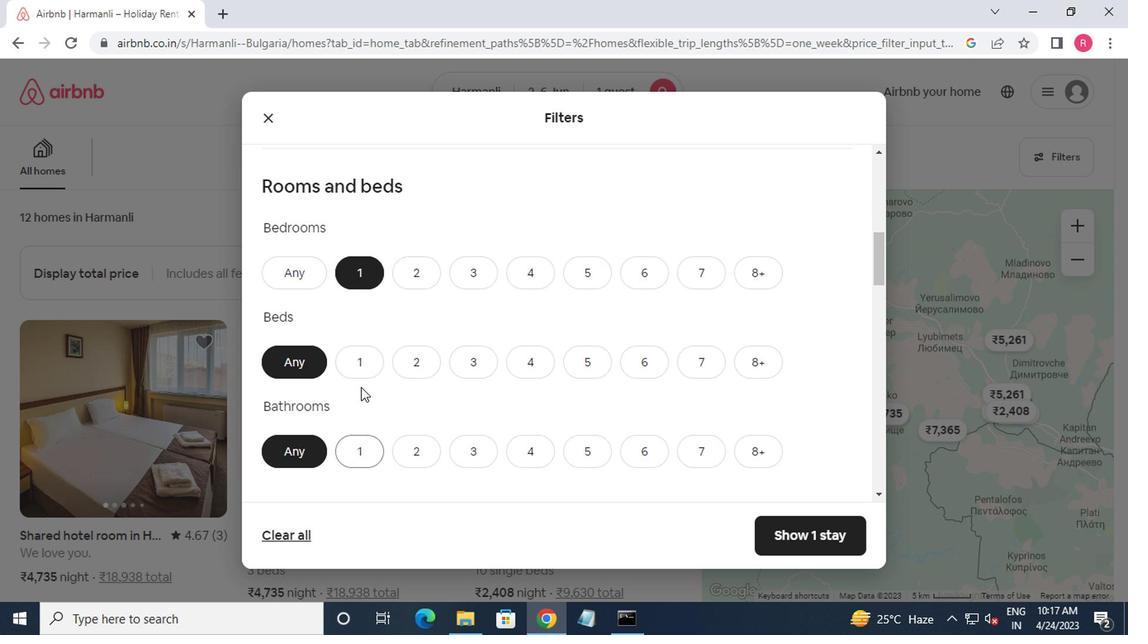 
Action: Mouse pressed left at (359, 351)
Screenshot: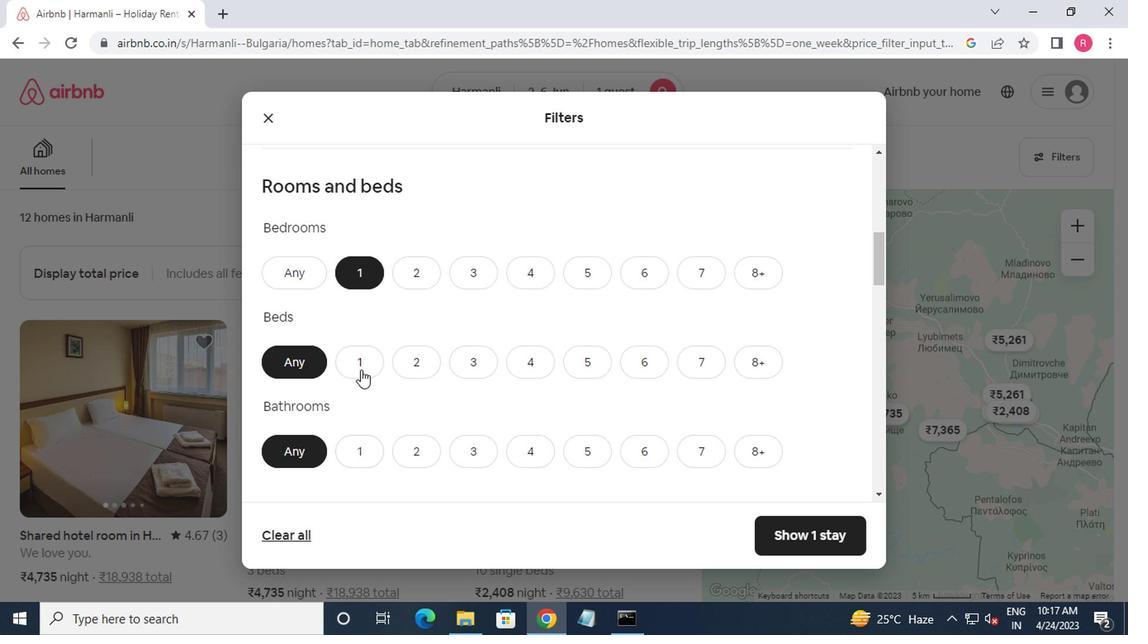 
Action: Mouse moved to (371, 456)
Screenshot: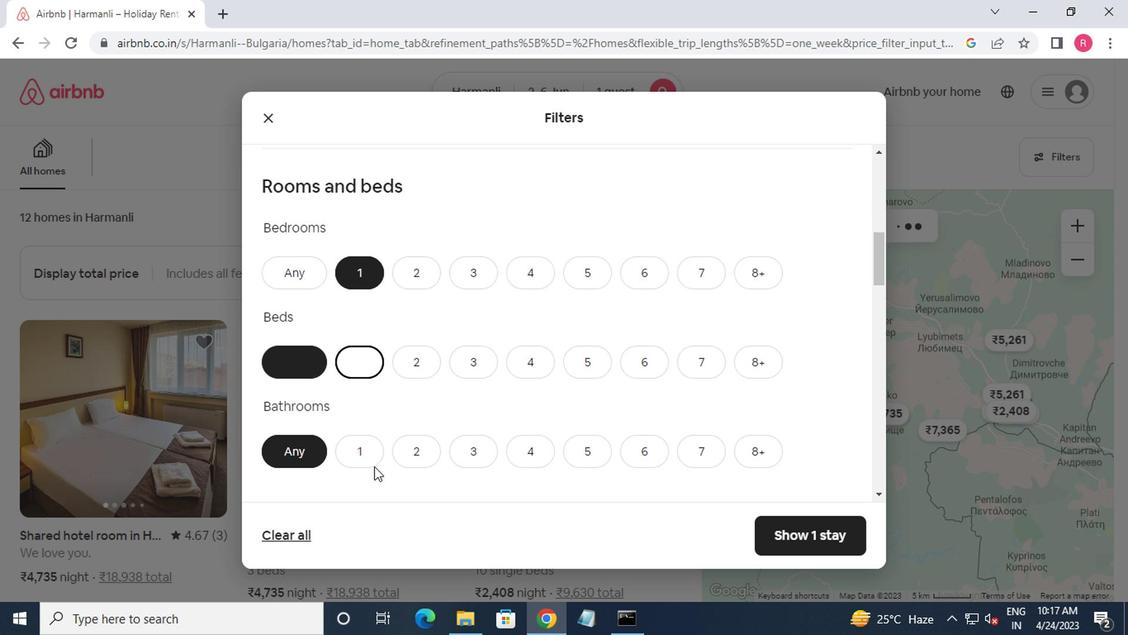 
Action: Mouse pressed left at (371, 456)
Screenshot: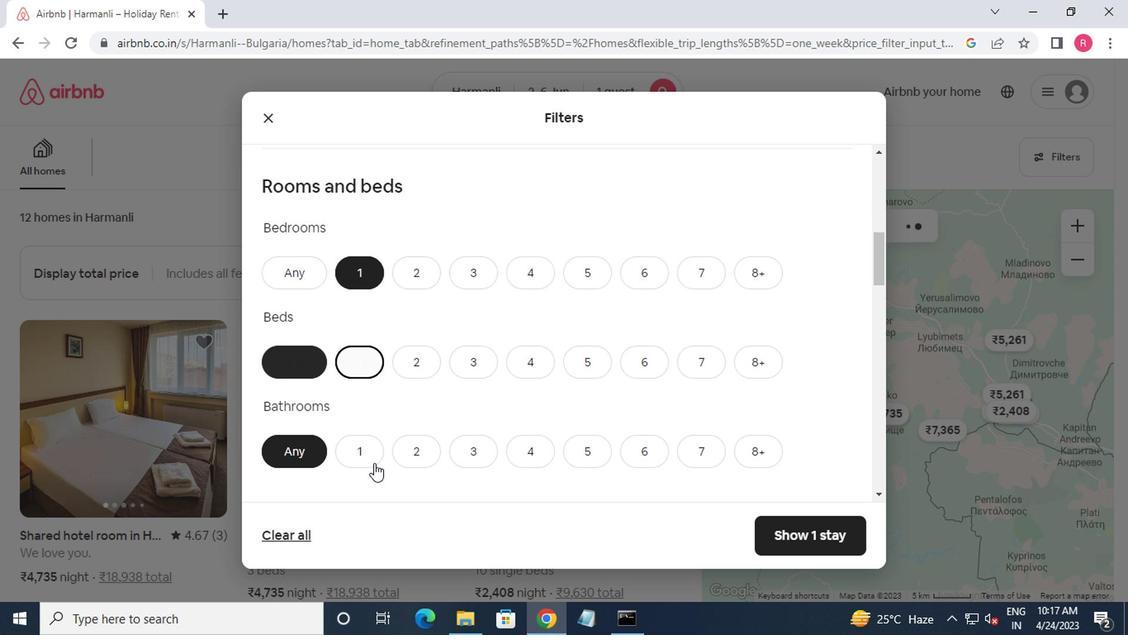 
Action: Mouse moved to (395, 418)
Screenshot: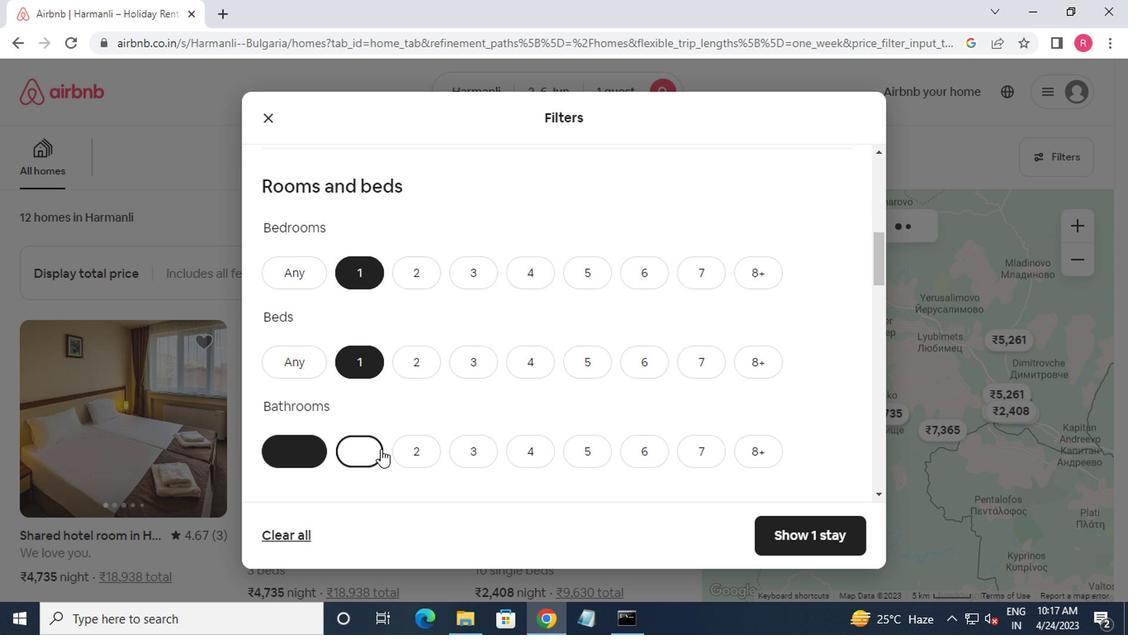 
Action: Mouse scrolled (395, 418) with delta (0, 0)
Screenshot: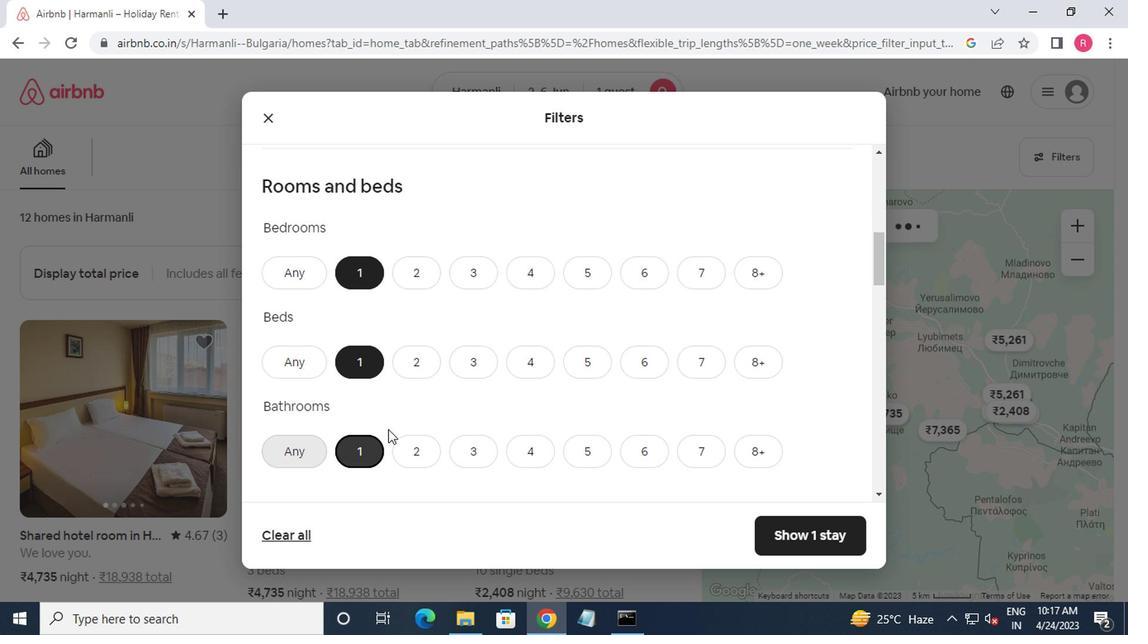 
Action: Mouse scrolled (395, 418) with delta (0, 0)
Screenshot: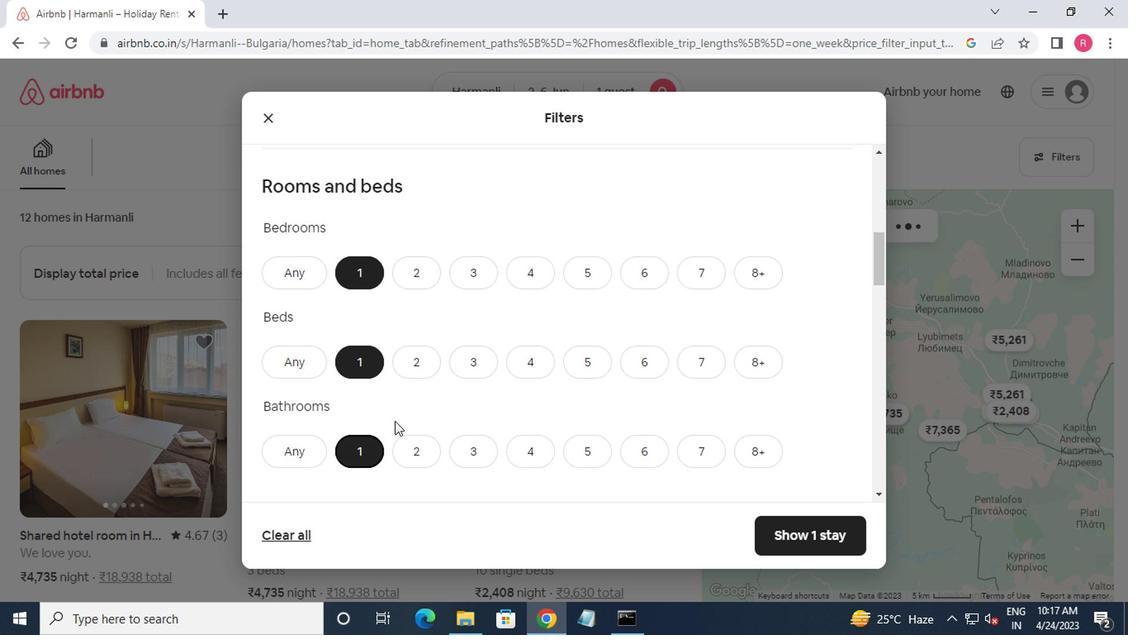 
Action: Mouse moved to (395, 418)
Screenshot: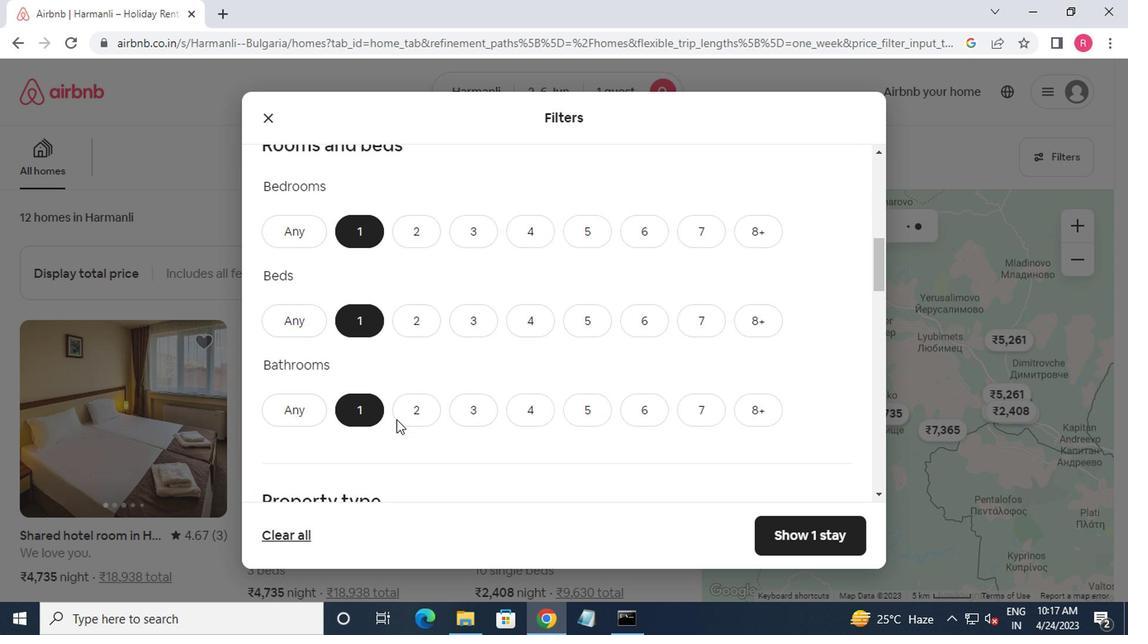 
Action: Mouse scrolled (395, 418) with delta (0, 0)
Screenshot: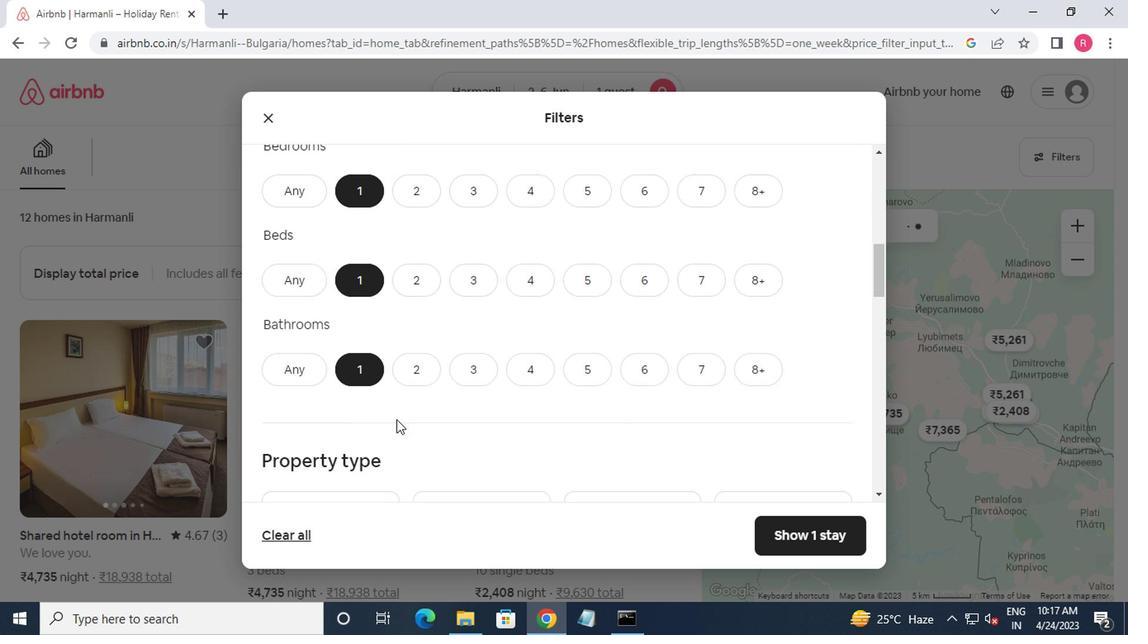 
Action: Mouse moved to (362, 413)
Screenshot: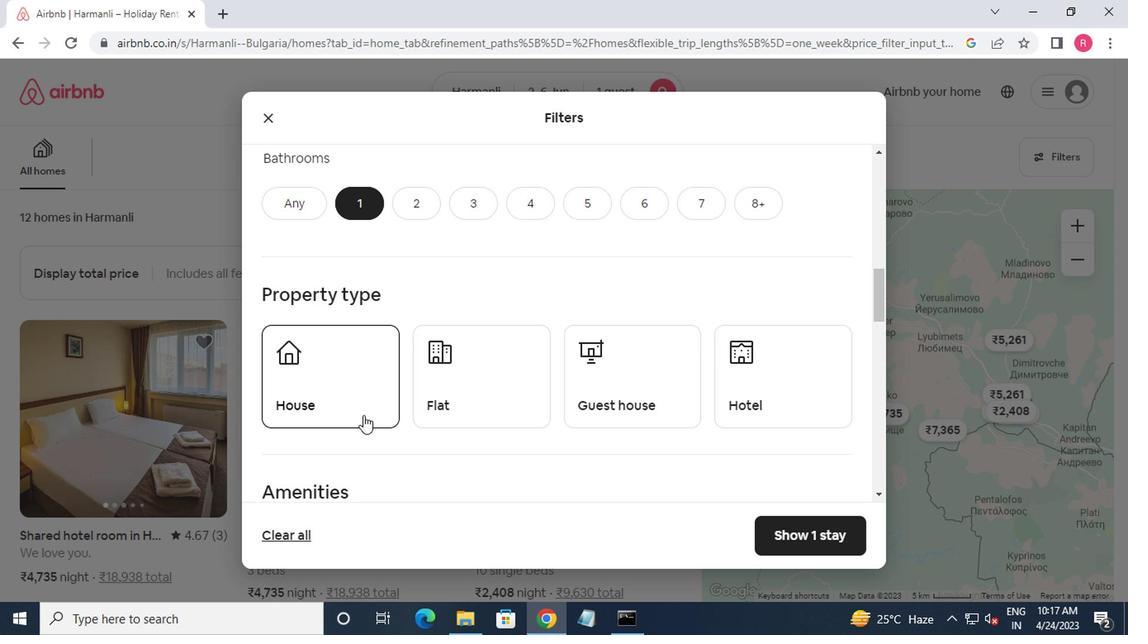 
Action: Mouse pressed left at (362, 413)
Screenshot: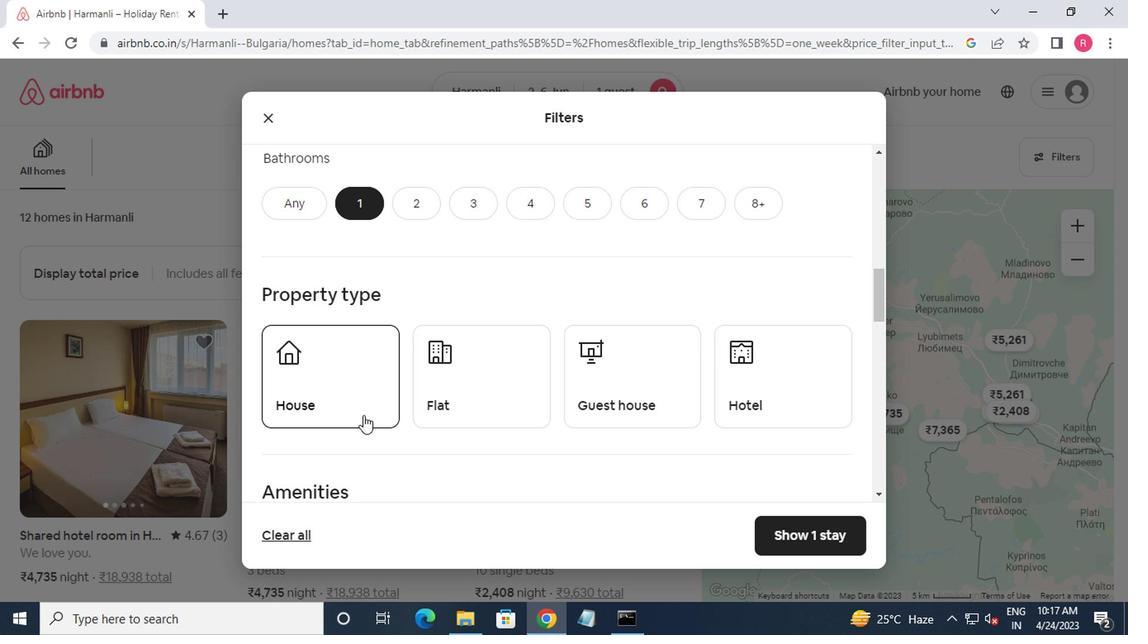 
Action: Mouse moved to (416, 403)
Screenshot: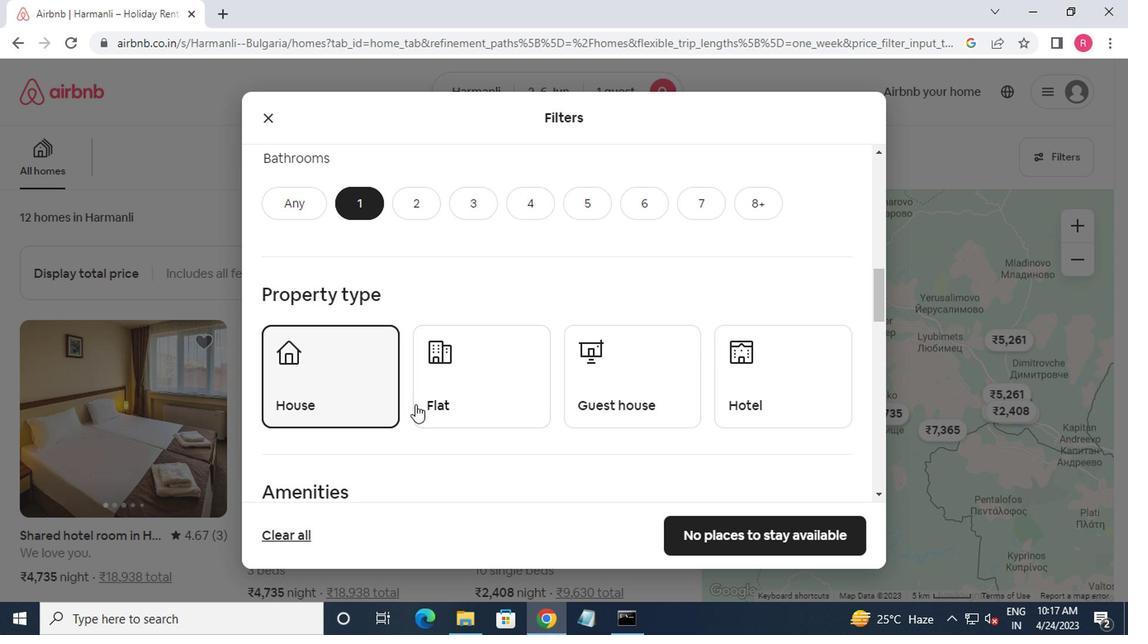 
Action: Mouse pressed left at (416, 403)
Screenshot: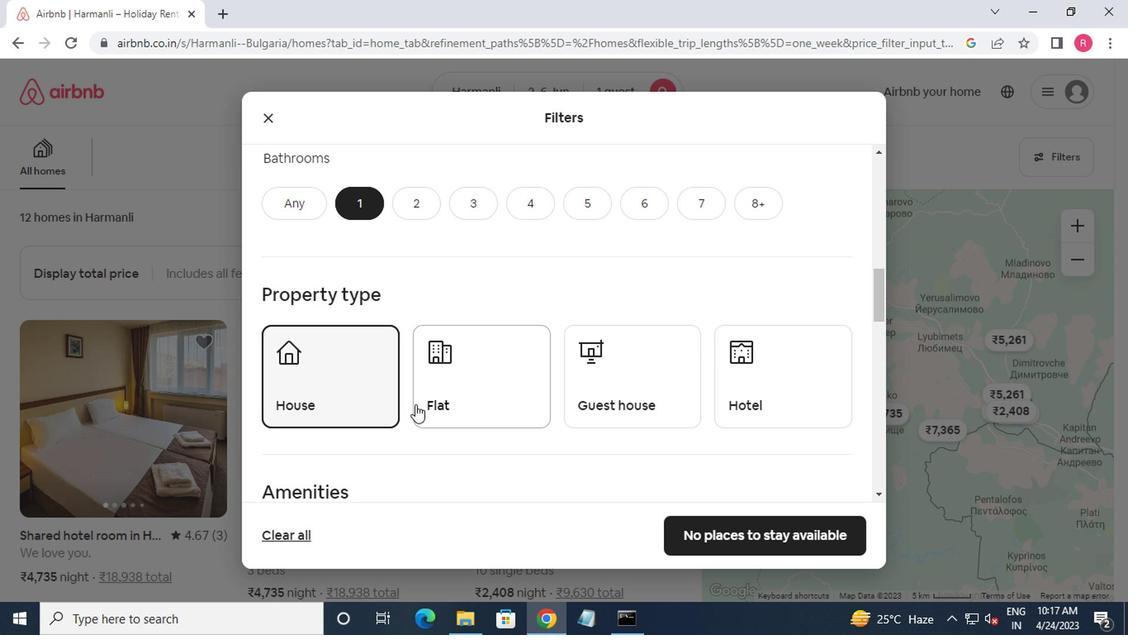 
Action: Mouse moved to (616, 405)
Screenshot: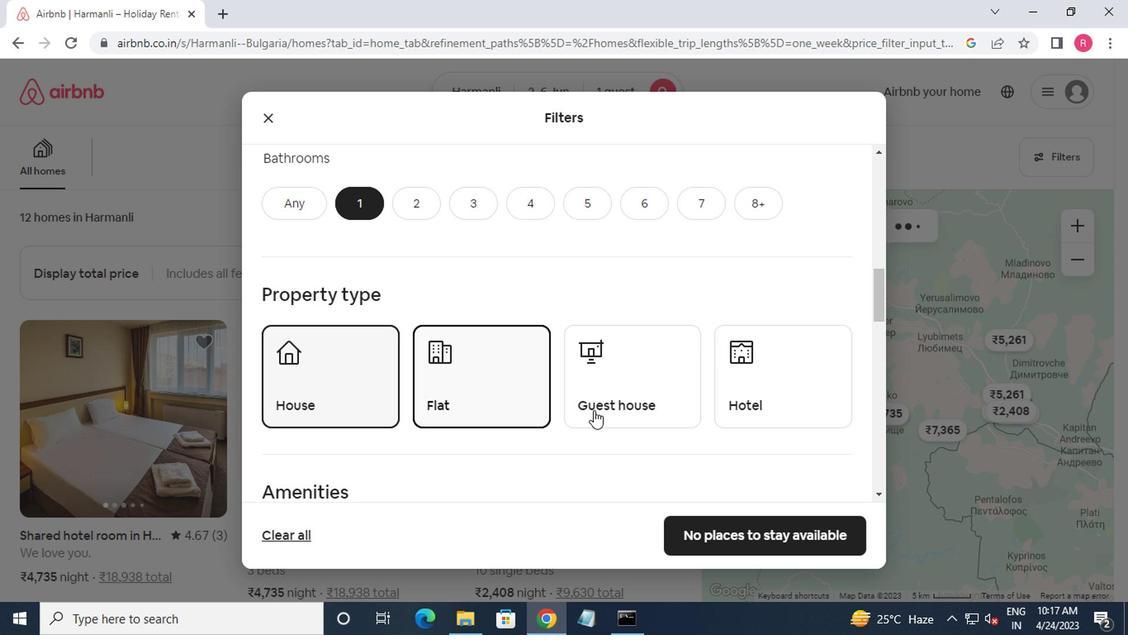
Action: Mouse pressed left at (616, 405)
Screenshot: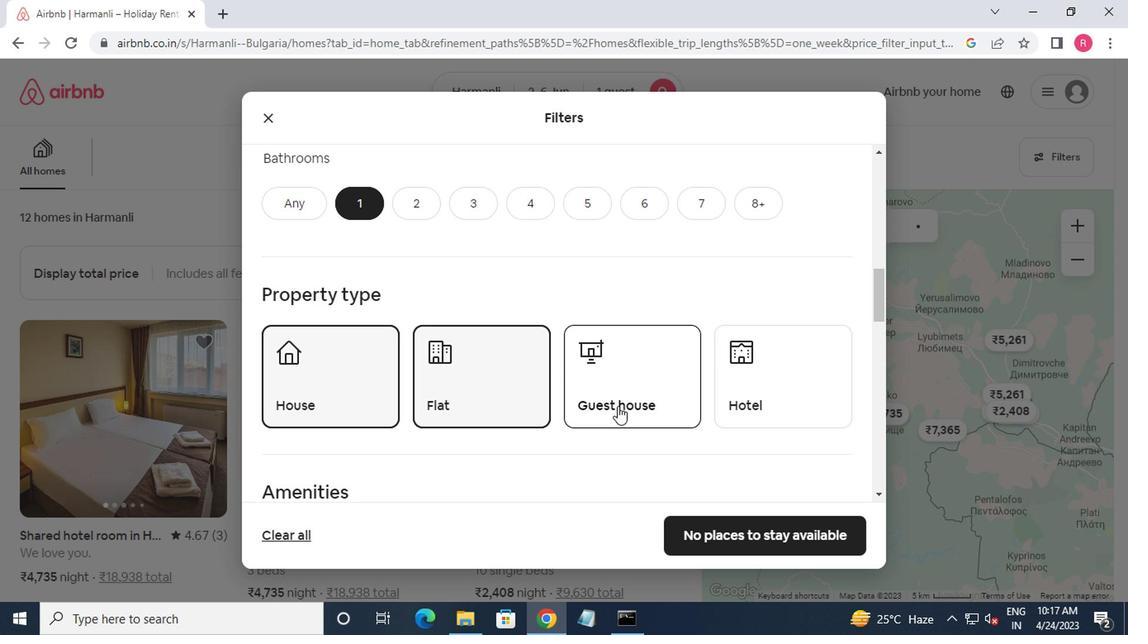 
Action: Mouse moved to (728, 383)
Screenshot: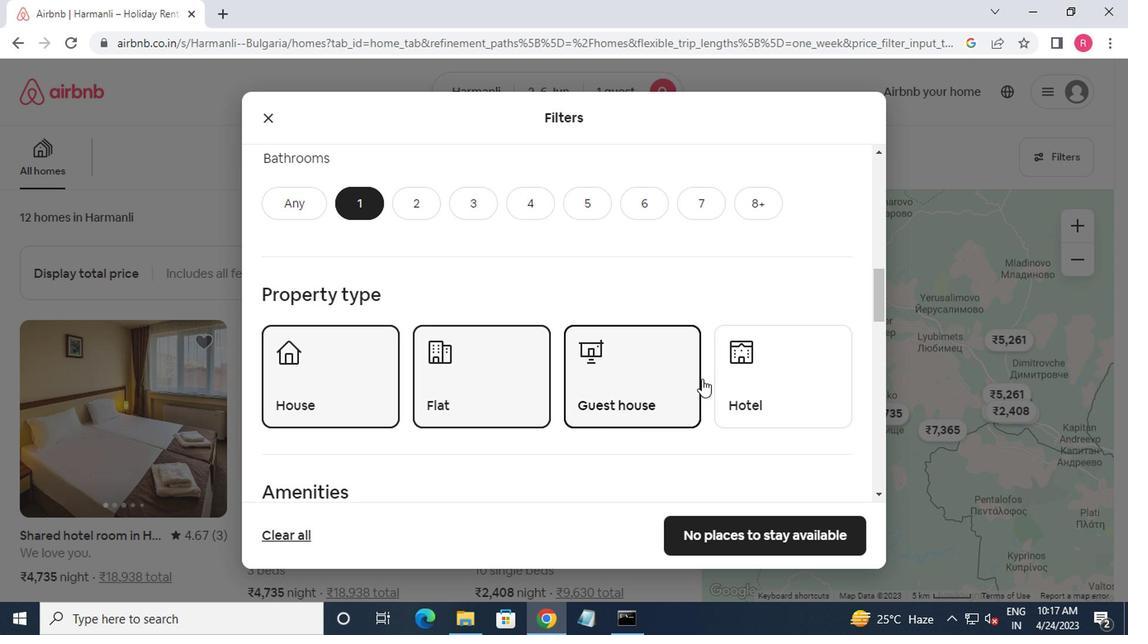 
Action: Mouse pressed left at (728, 383)
Screenshot: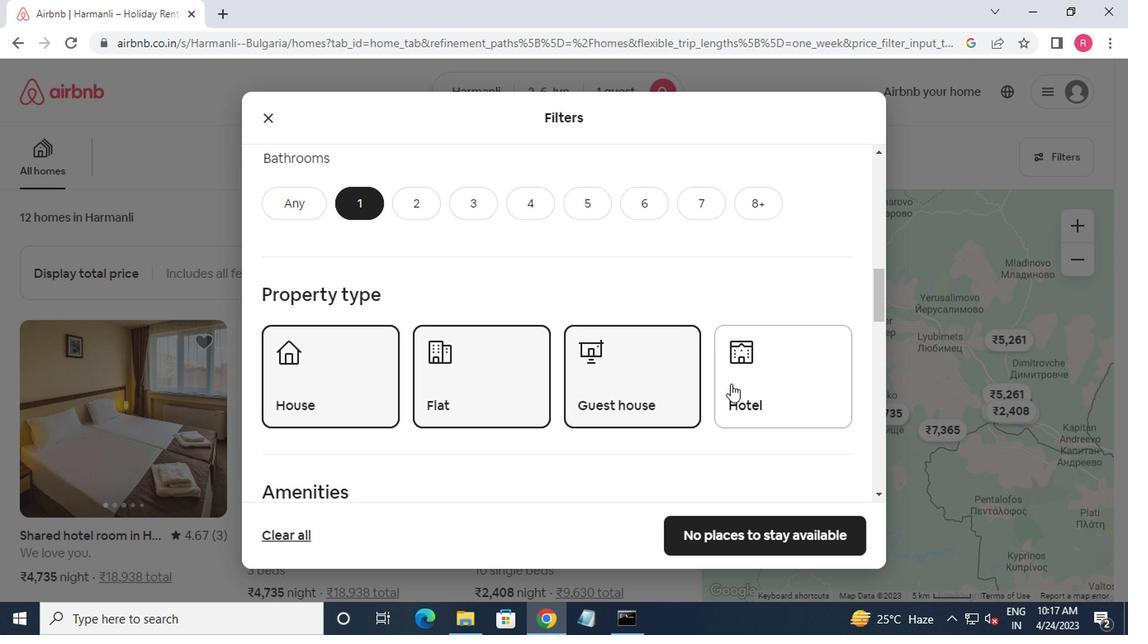 
Action: Mouse moved to (683, 395)
Screenshot: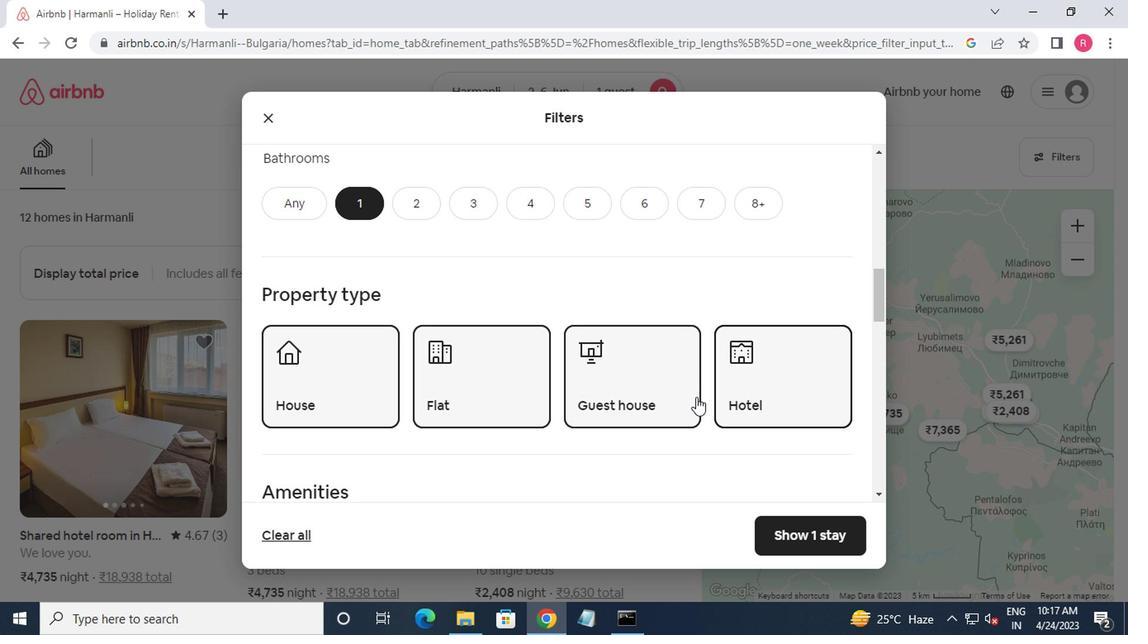 
Action: Mouse scrolled (683, 393) with delta (0, -1)
Screenshot: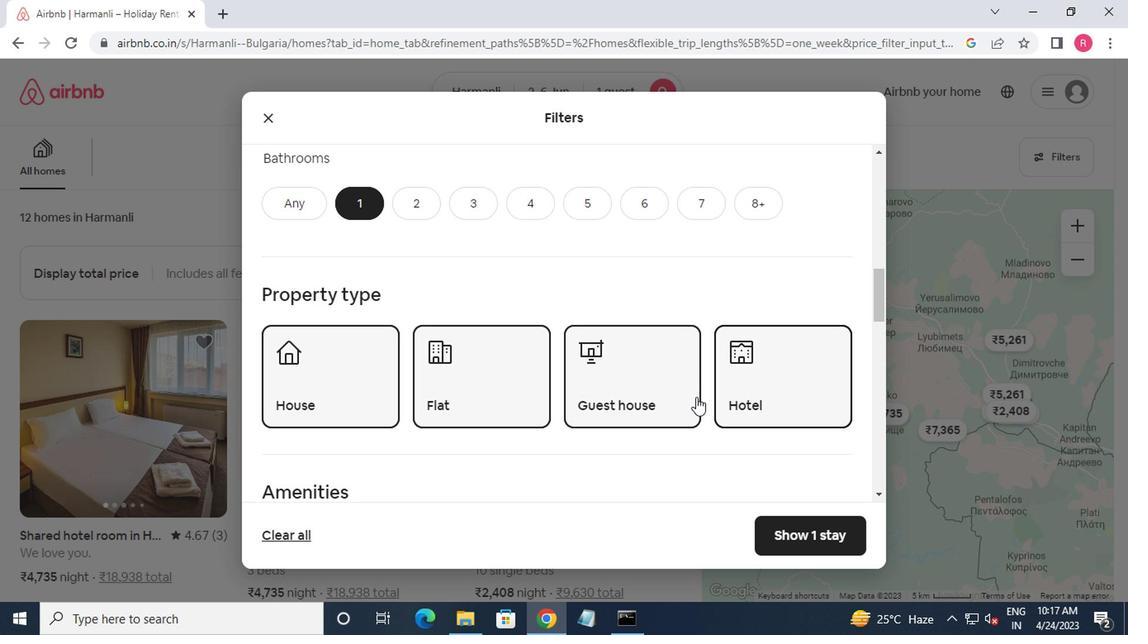 
Action: Mouse moved to (683, 395)
Screenshot: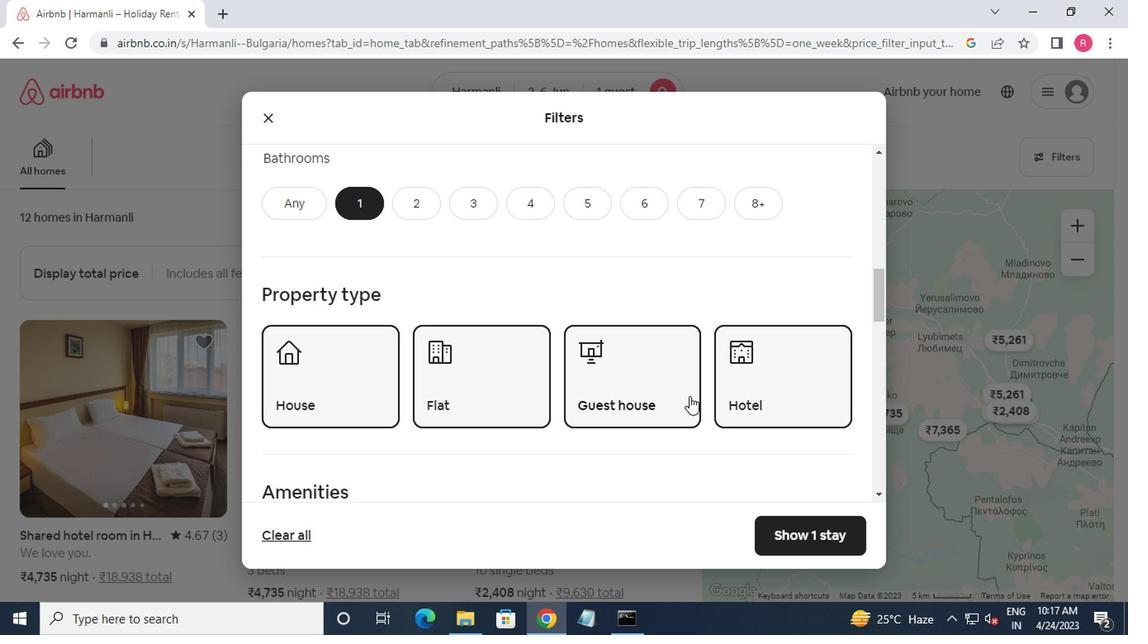 
Action: Mouse scrolled (683, 393) with delta (0, -1)
Screenshot: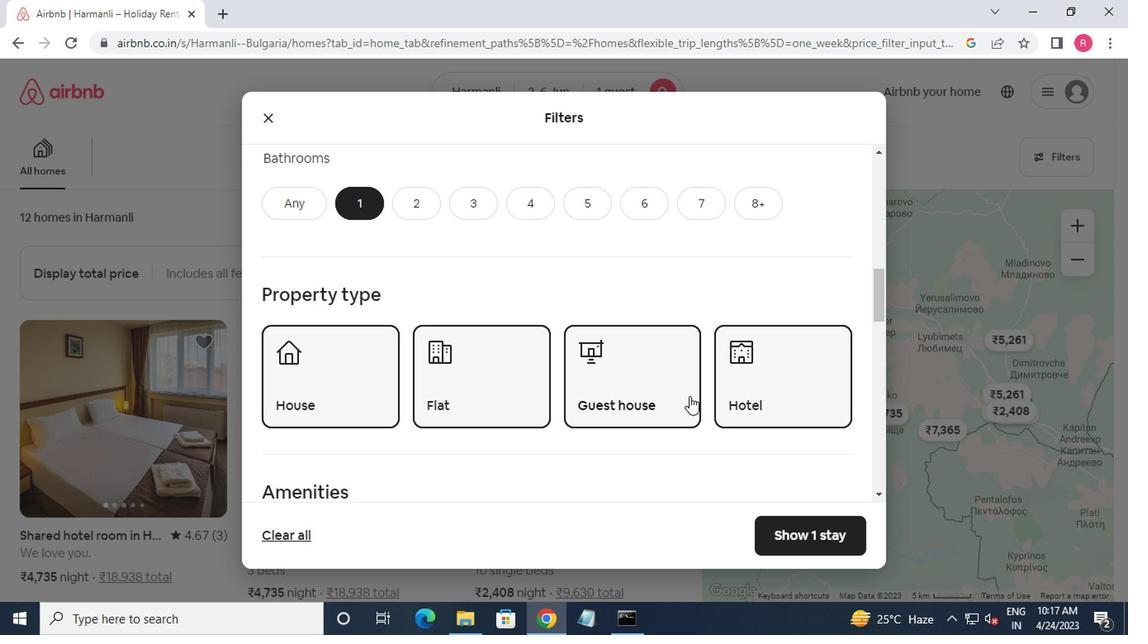 
Action: Mouse scrolled (683, 393) with delta (0, -1)
Screenshot: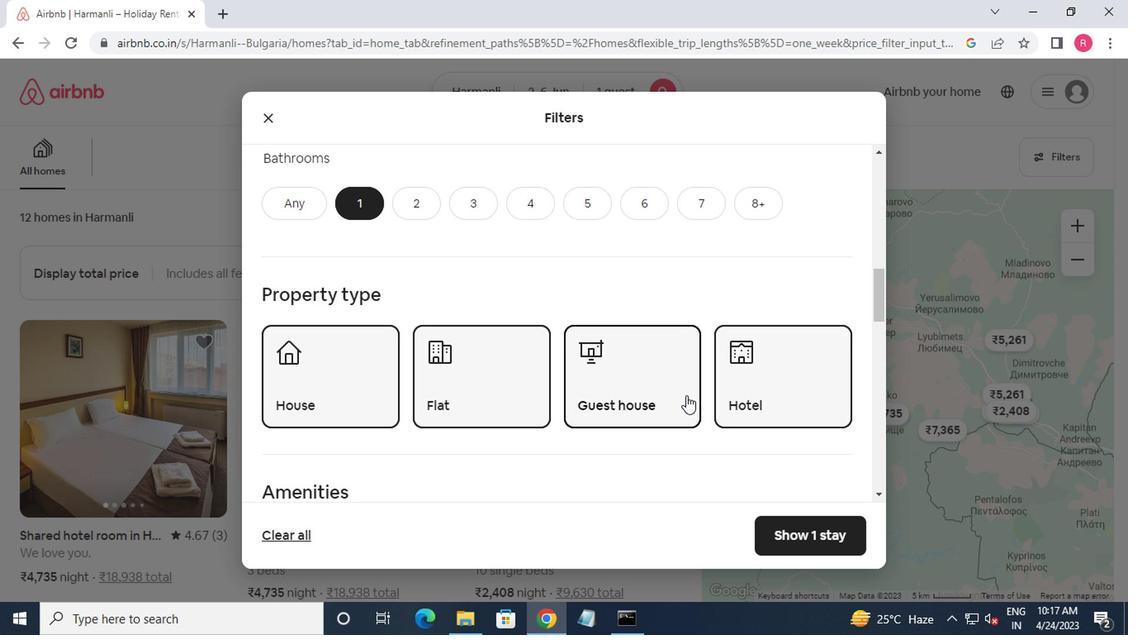 
Action: Mouse moved to (682, 395)
Screenshot: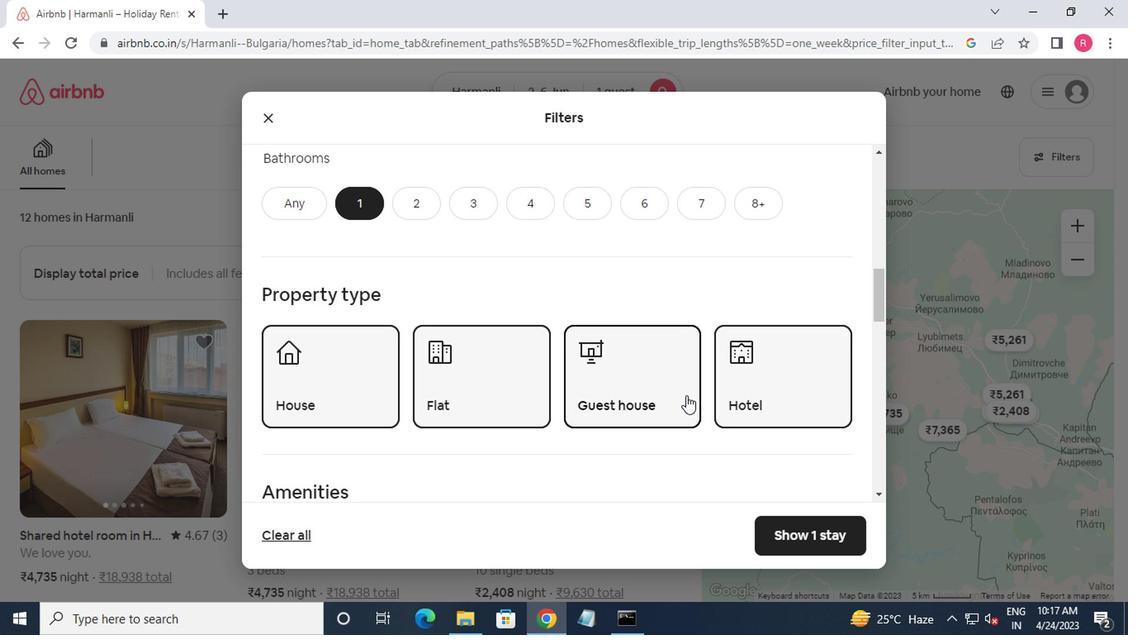 
Action: Mouse scrolled (682, 395) with delta (0, 0)
Screenshot: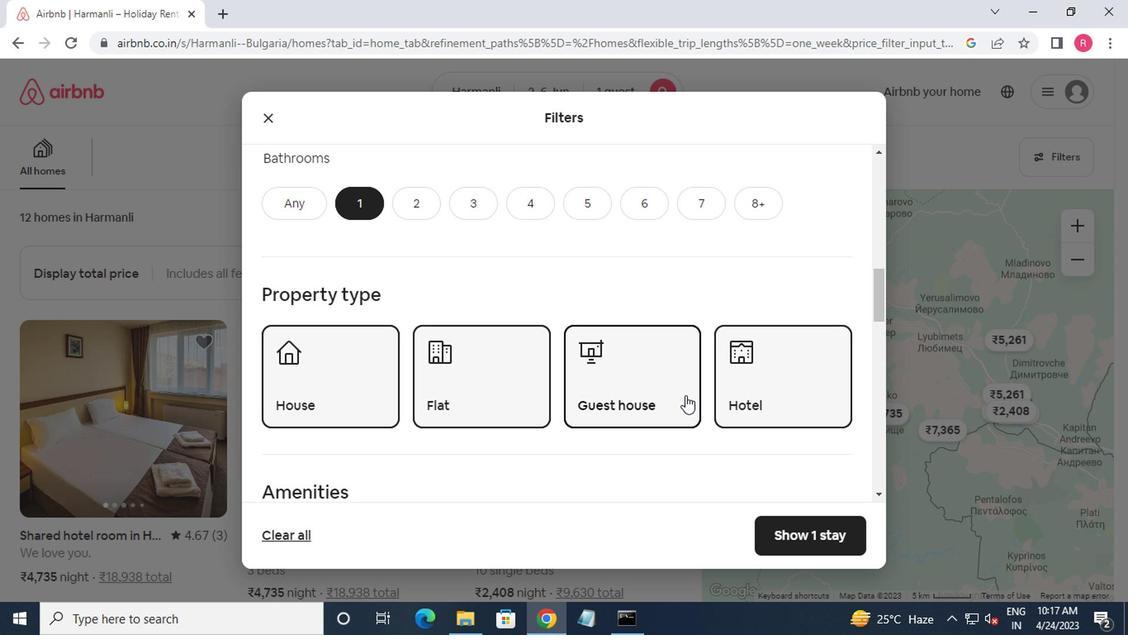 
Action: Mouse moved to (681, 395)
Screenshot: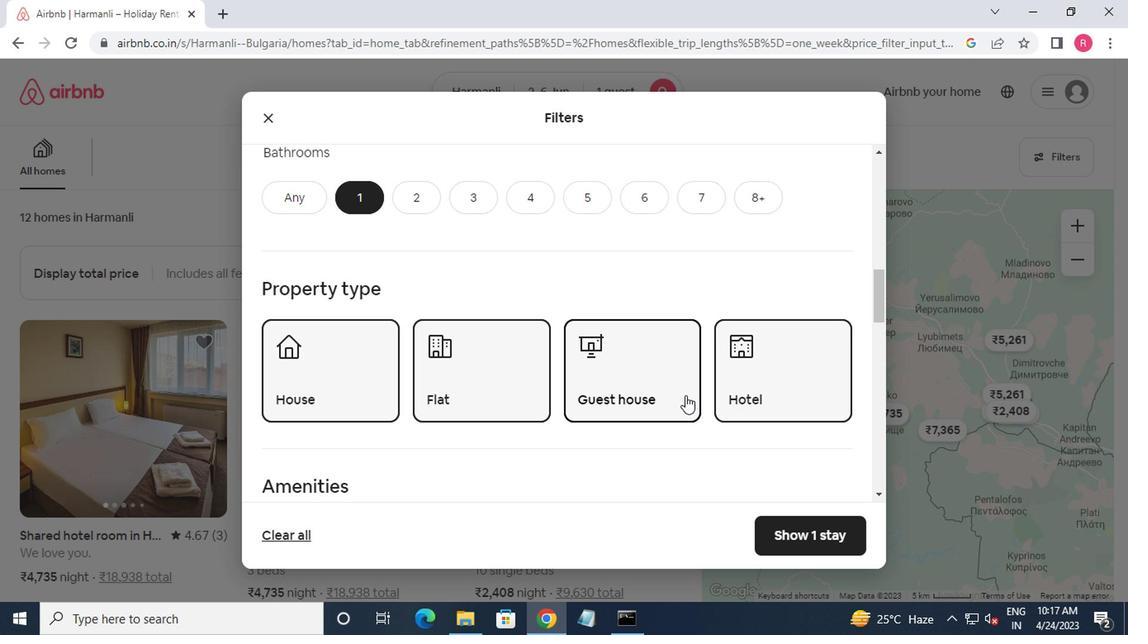 
Action: Mouse scrolled (681, 395) with delta (0, 0)
Screenshot: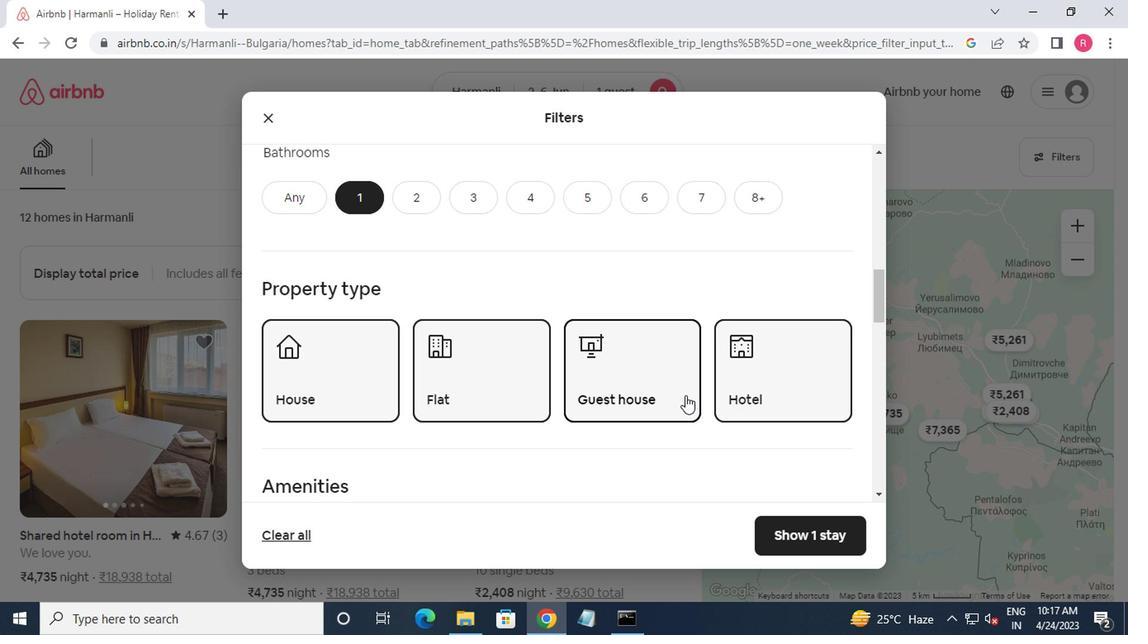 
Action: Mouse moved to (822, 458)
Screenshot: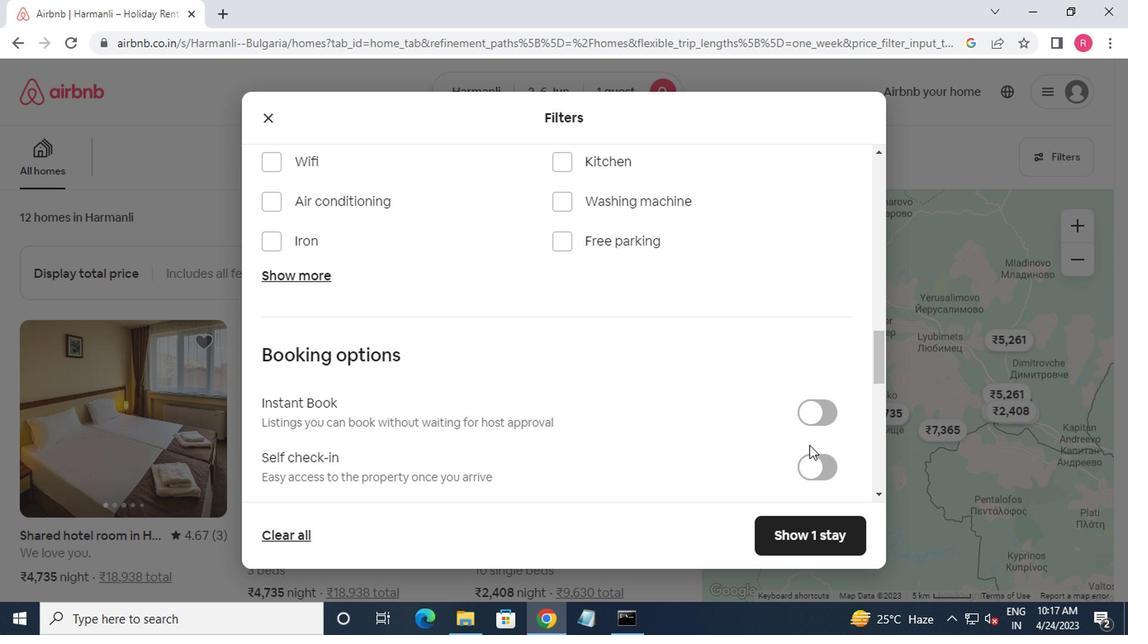 
Action: Mouse pressed left at (822, 458)
Screenshot: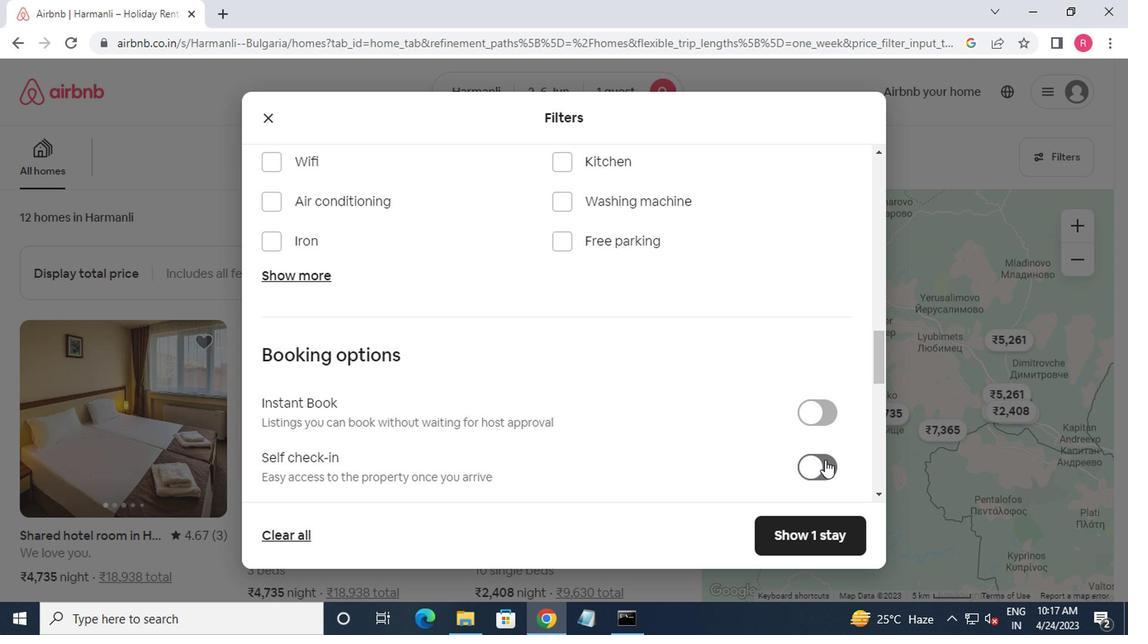 
Action: Mouse moved to (602, 401)
Screenshot: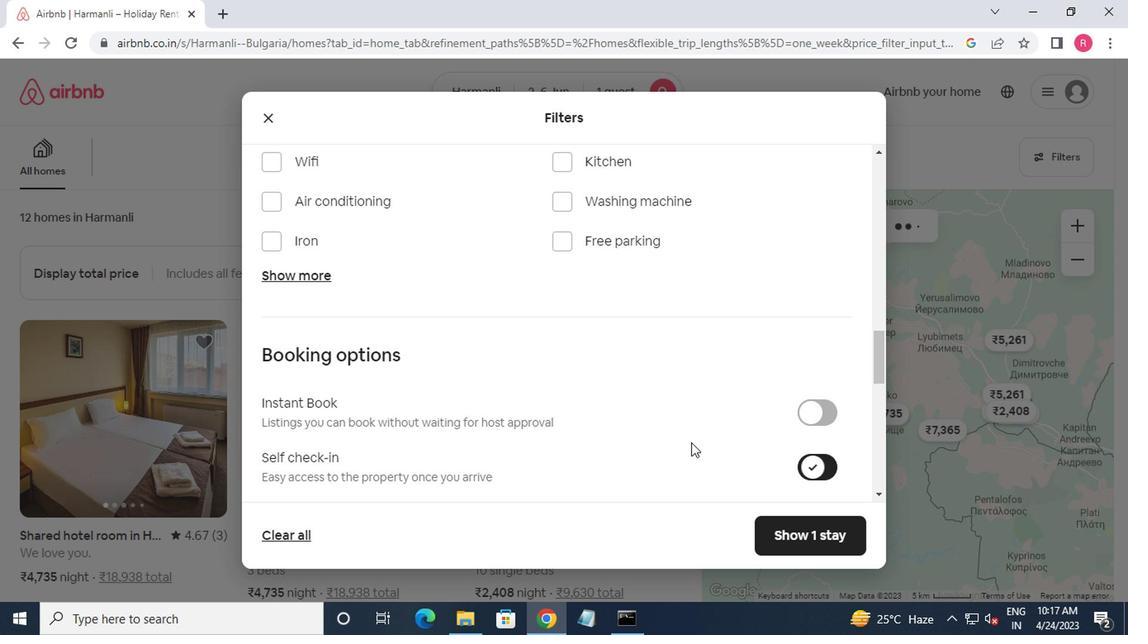 
Action: Mouse scrolled (602, 400) with delta (0, -1)
Screenshot: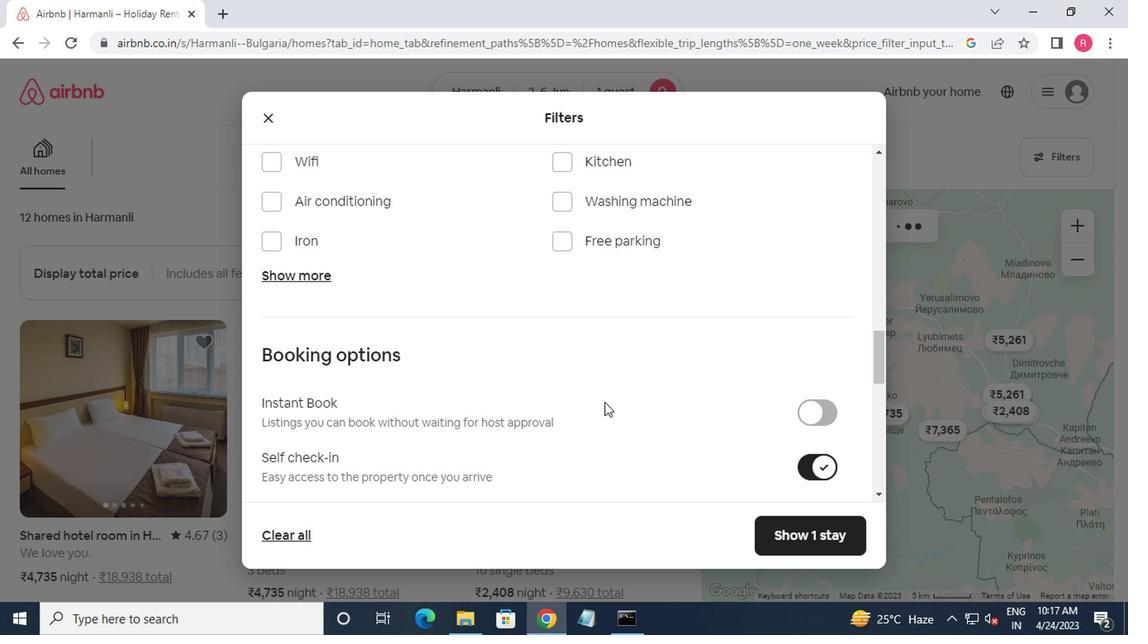 
Action: Mouse scrolled (602, 400) with delta (0, -1)
Screenshot: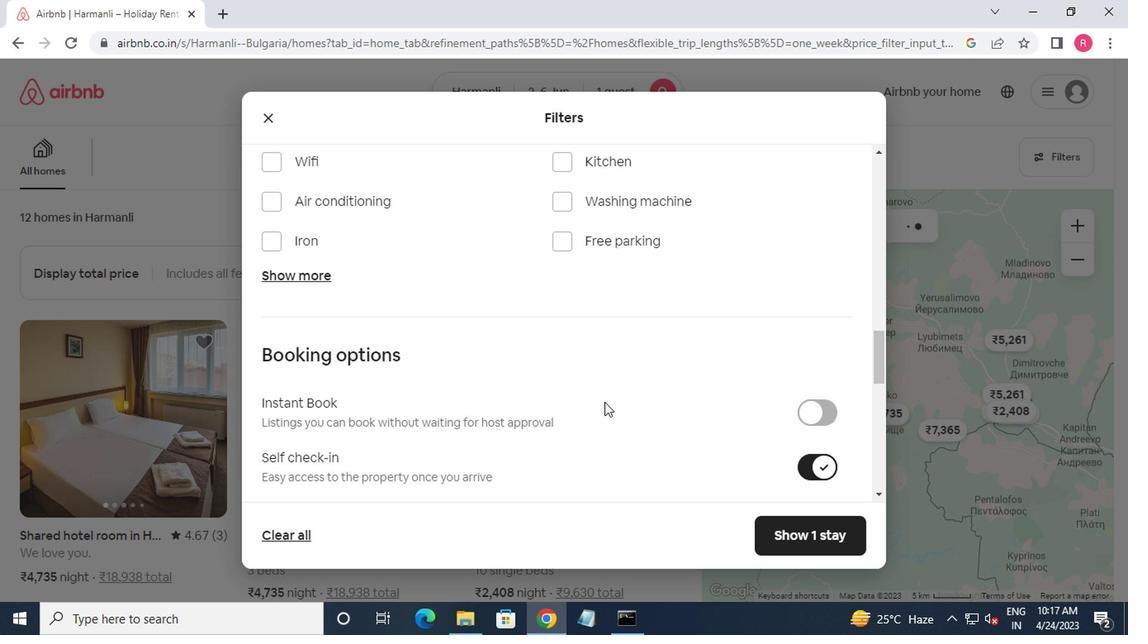 
Action: Mouse scrolled (602, 400) with delta (0, -1)
Screenshot: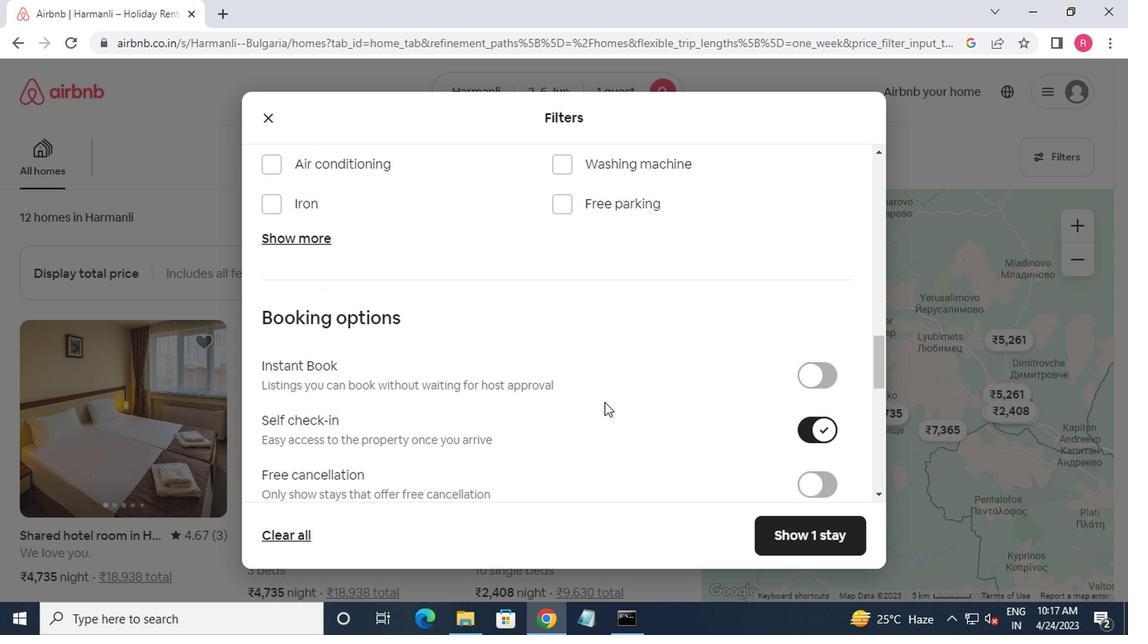 
Action: Mouse scrolled (602, 400) with delta (0, -1)
Screenshot: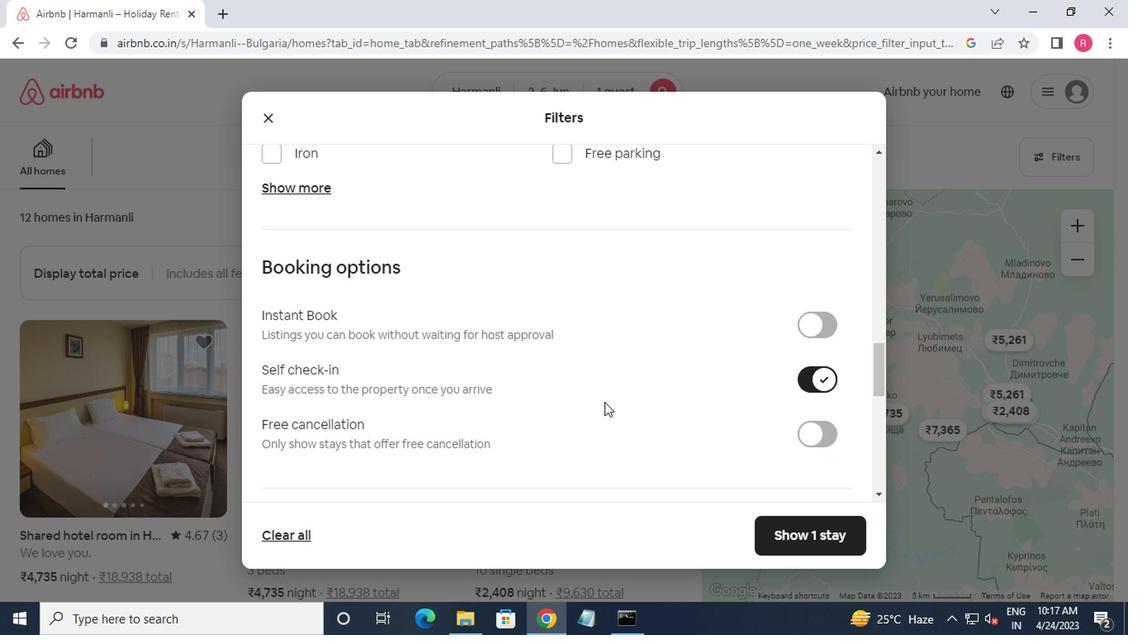 
Action: Mouse moved to (599, 393)
Screenshot: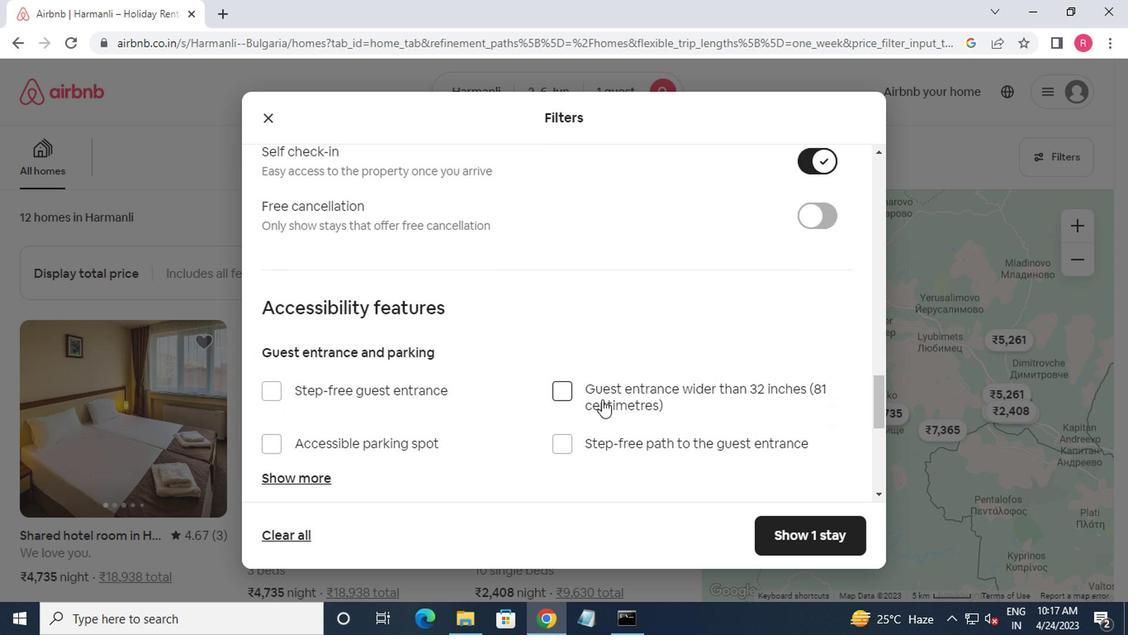 
Action: Mouse scrolled (599, 393) with delta (0, 0)
Screenshot: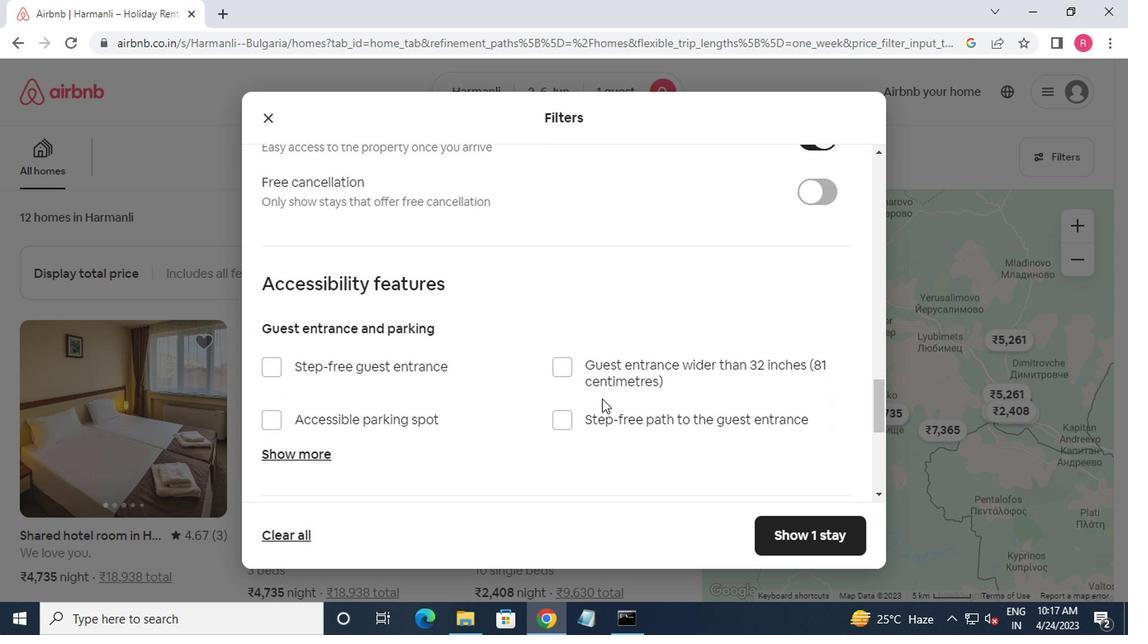 
Action: Mouse scrolled (599, 393) with delta (0, 0)
Screenshot: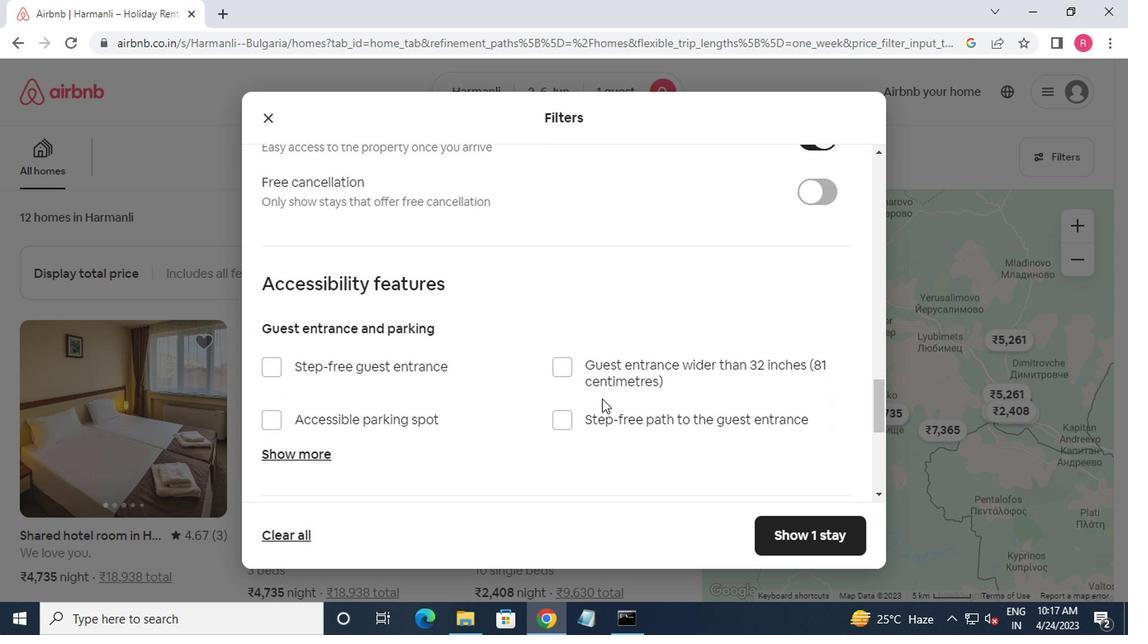 
Action: Mouse scrolled (599, 393) with delta (0, 0)
Screenshot: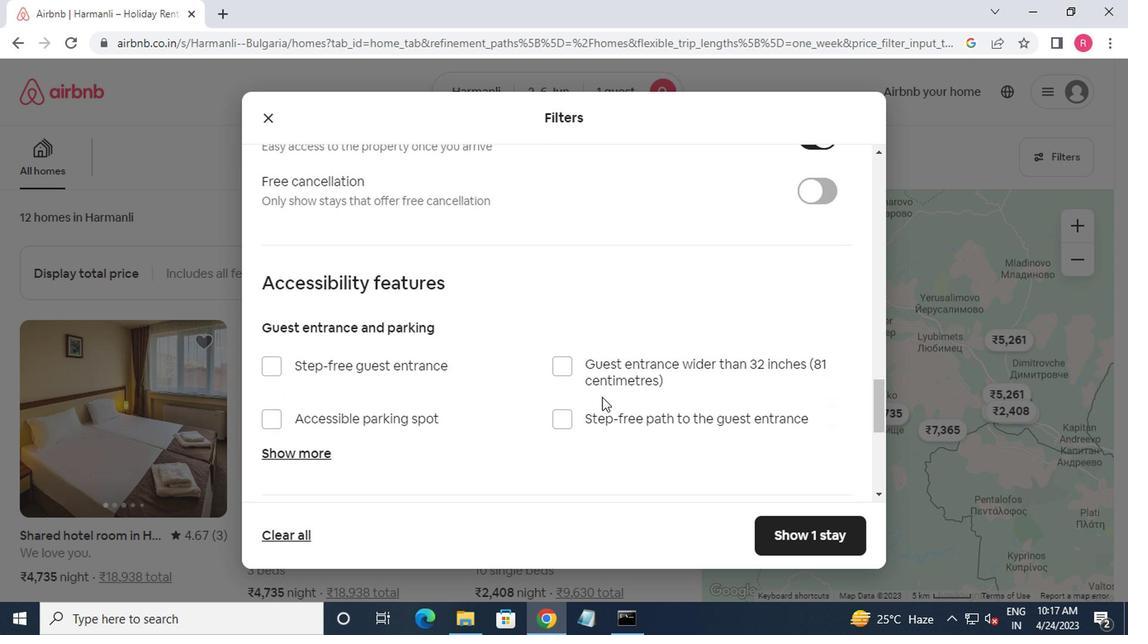 
Action: Mouse moved to (598, 393)
Screenshot: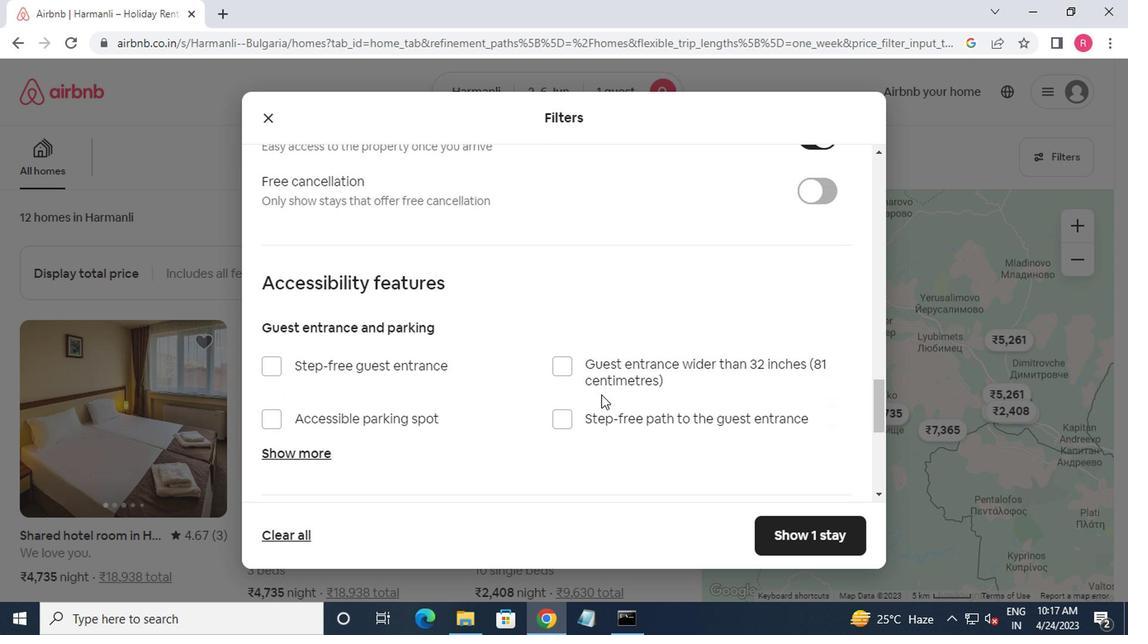 
Action: Mouse scrolled (598, 392) with delta (0, -1)
Screenshot: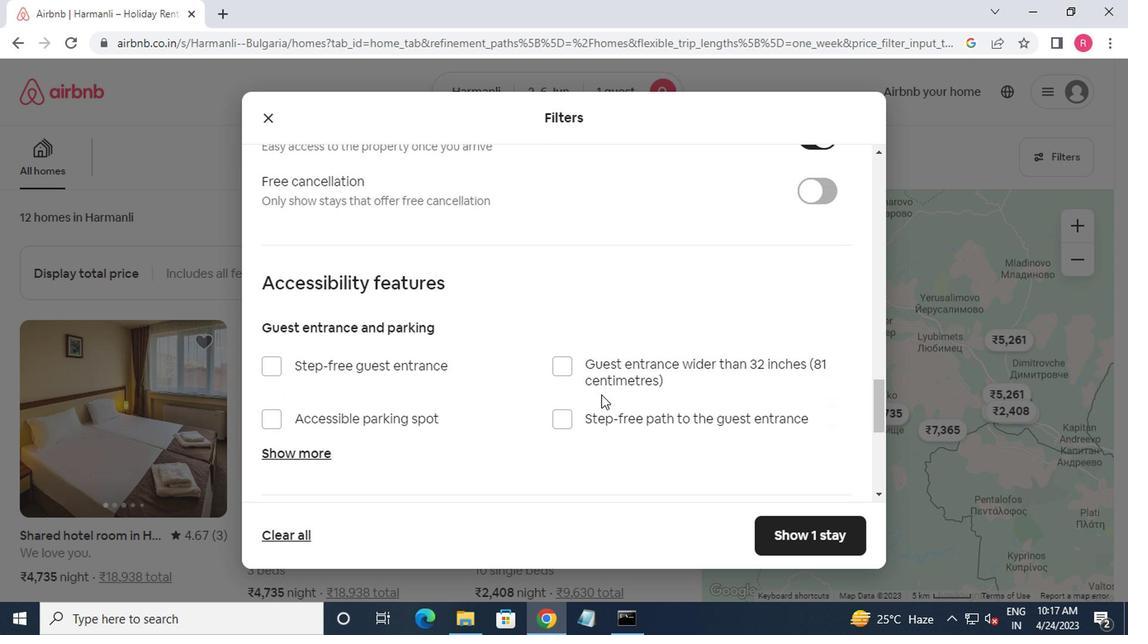 
Action: Mouse moved to (364, 427)
Screenshot: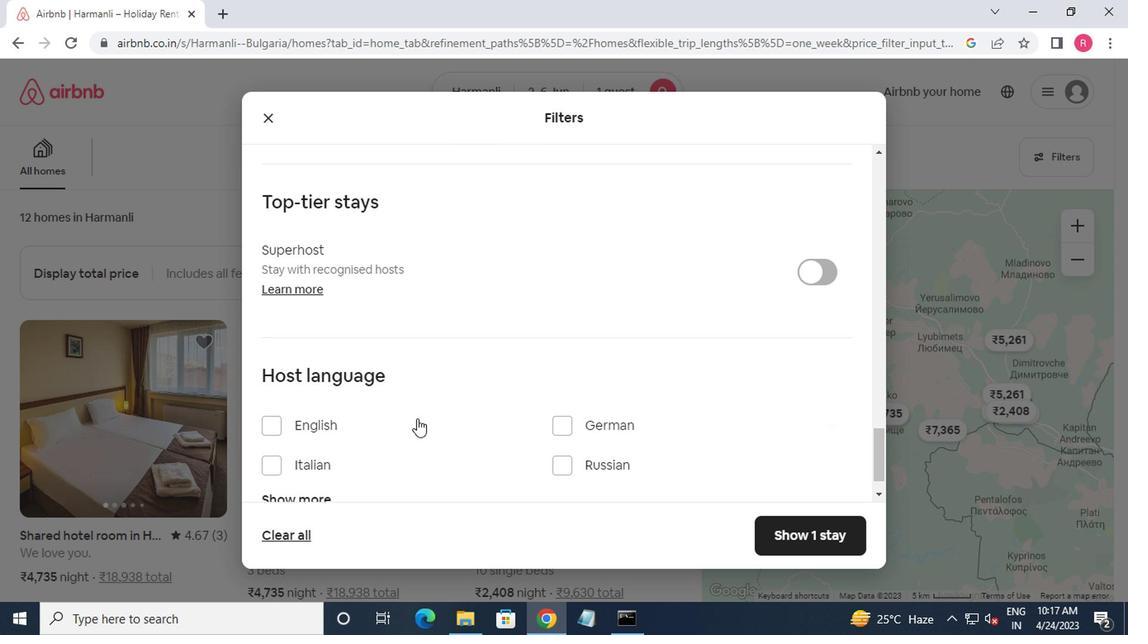 
Action: Mouse pressed left at (364, 427)
Screenshot: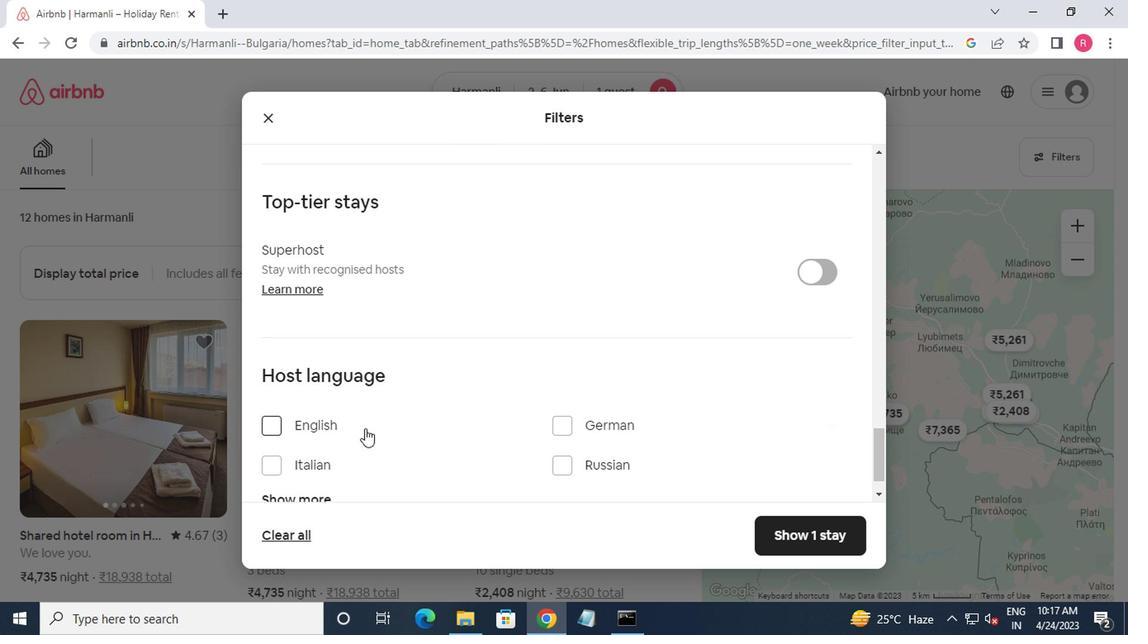 
Action: Mouse moved to (799, 527)
Screenshot: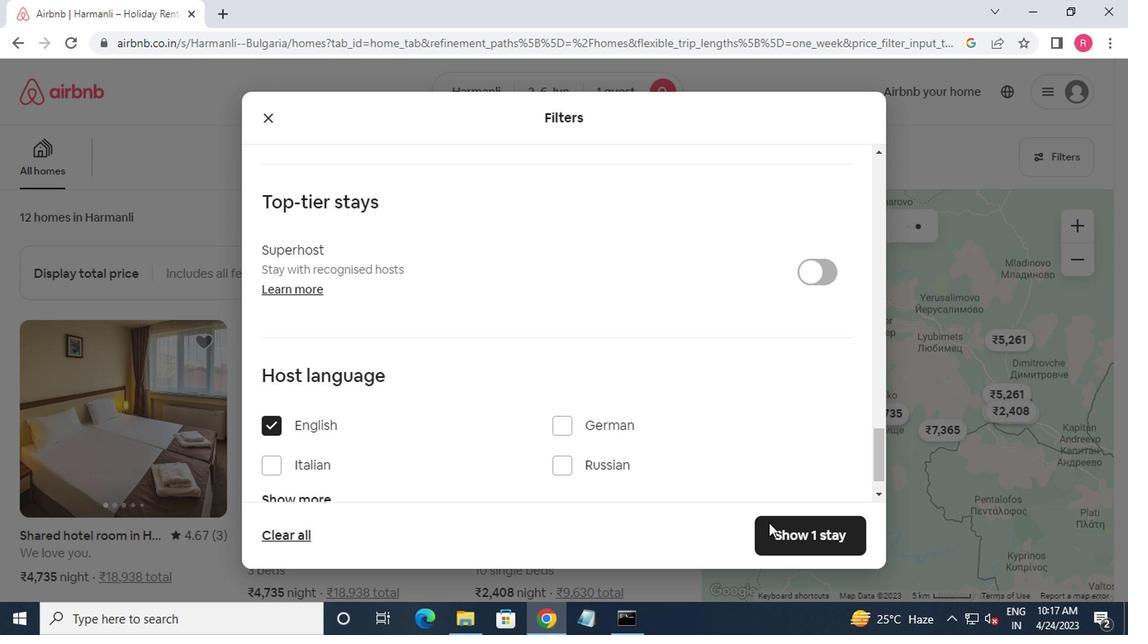 
Action: Mouse pressed left at (799, 527)
Screenshot: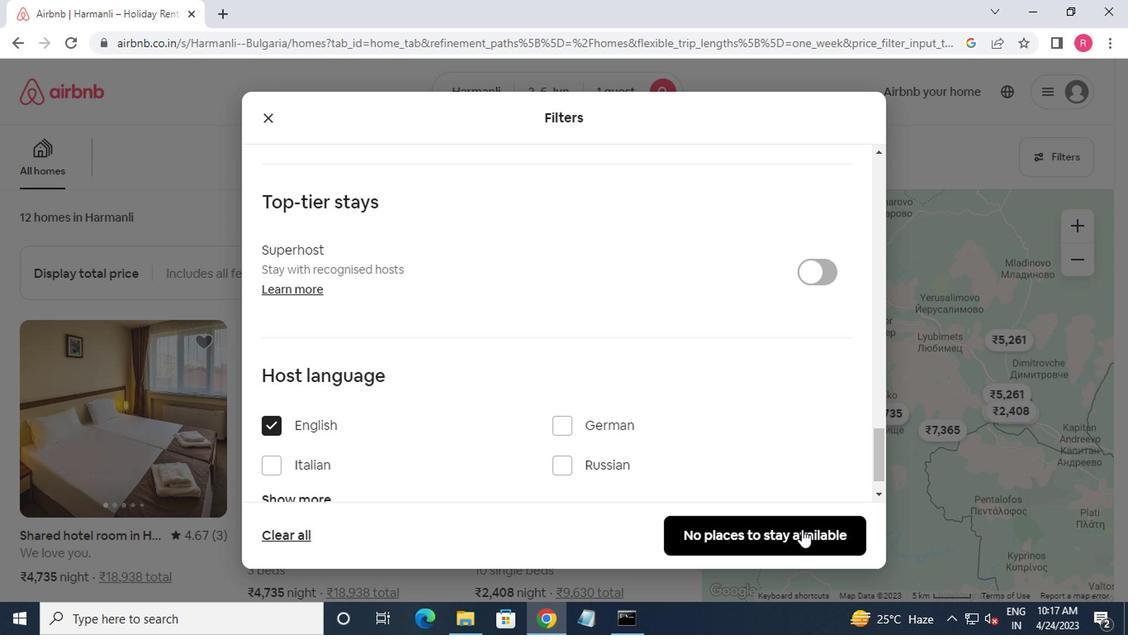 
Action: Mouse moved to (785, 525)
Screenshot: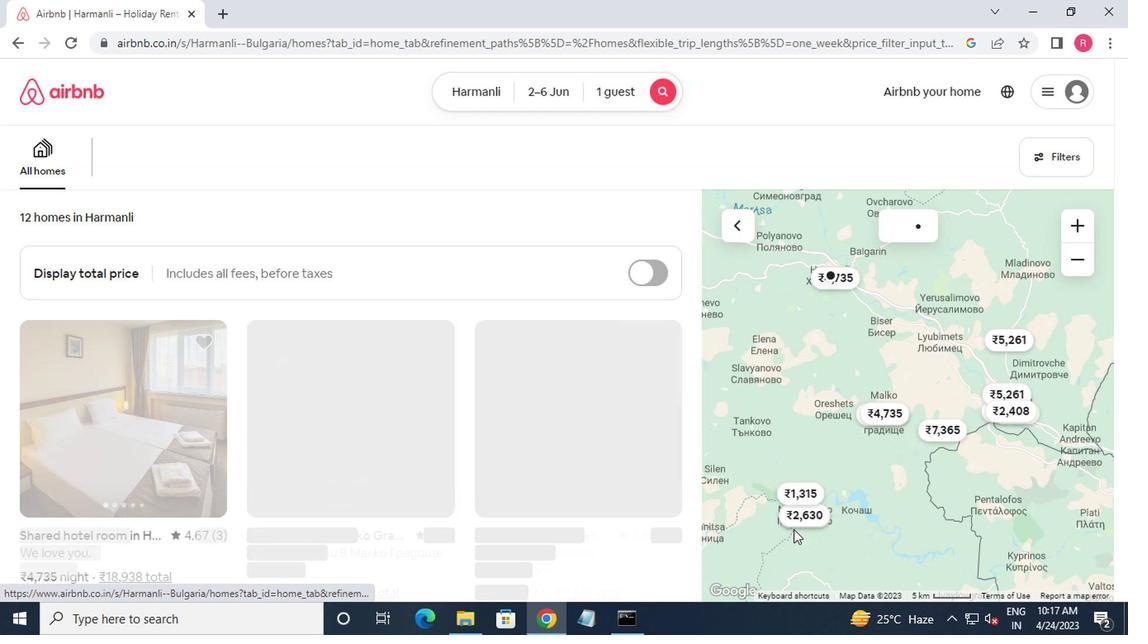 
